 Task: Use the formula "FILTER" in spreadsheet "Project protfolio".
Action: Mouse moved to (887, 119)
Screenshot: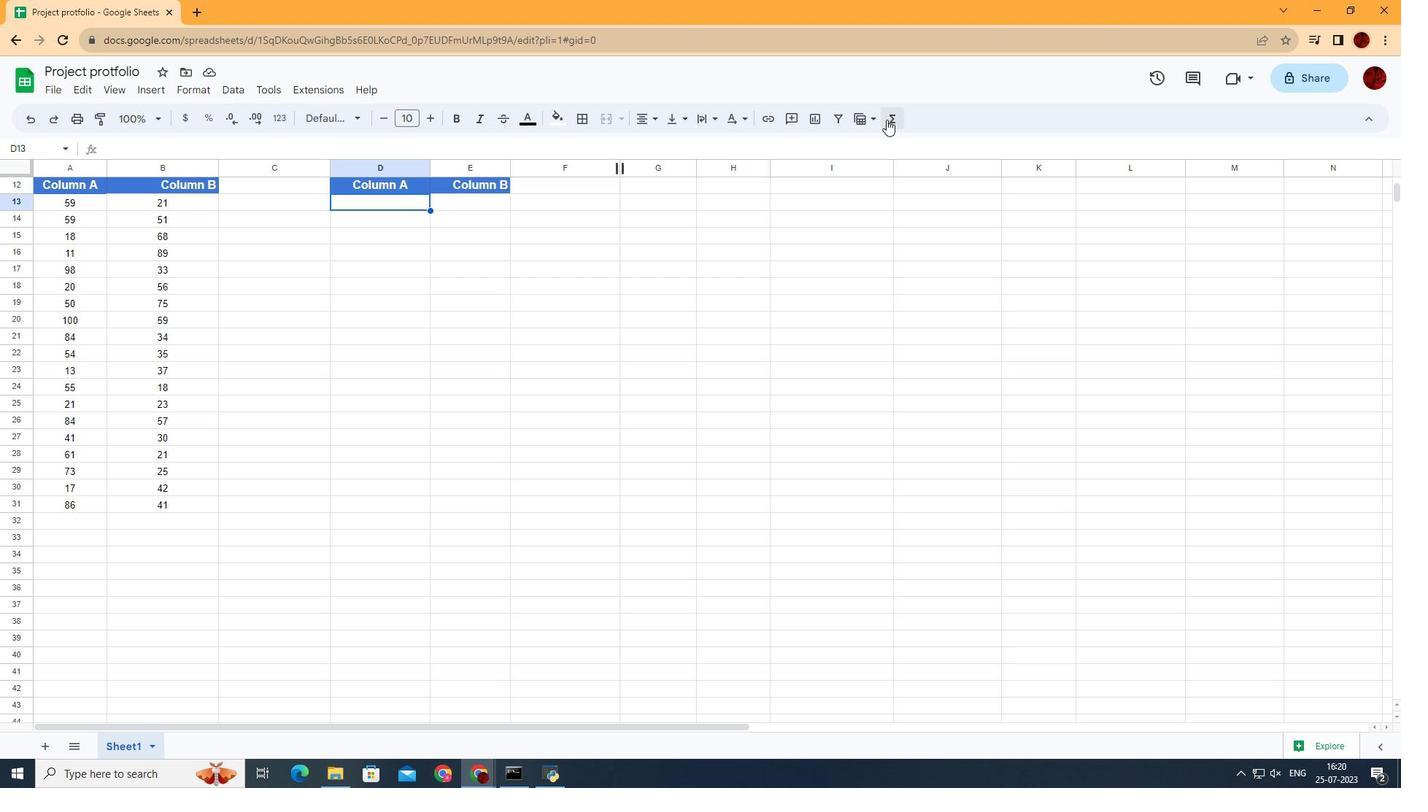 
Action: Mouse pressed left at (887, 119)
Screenshot: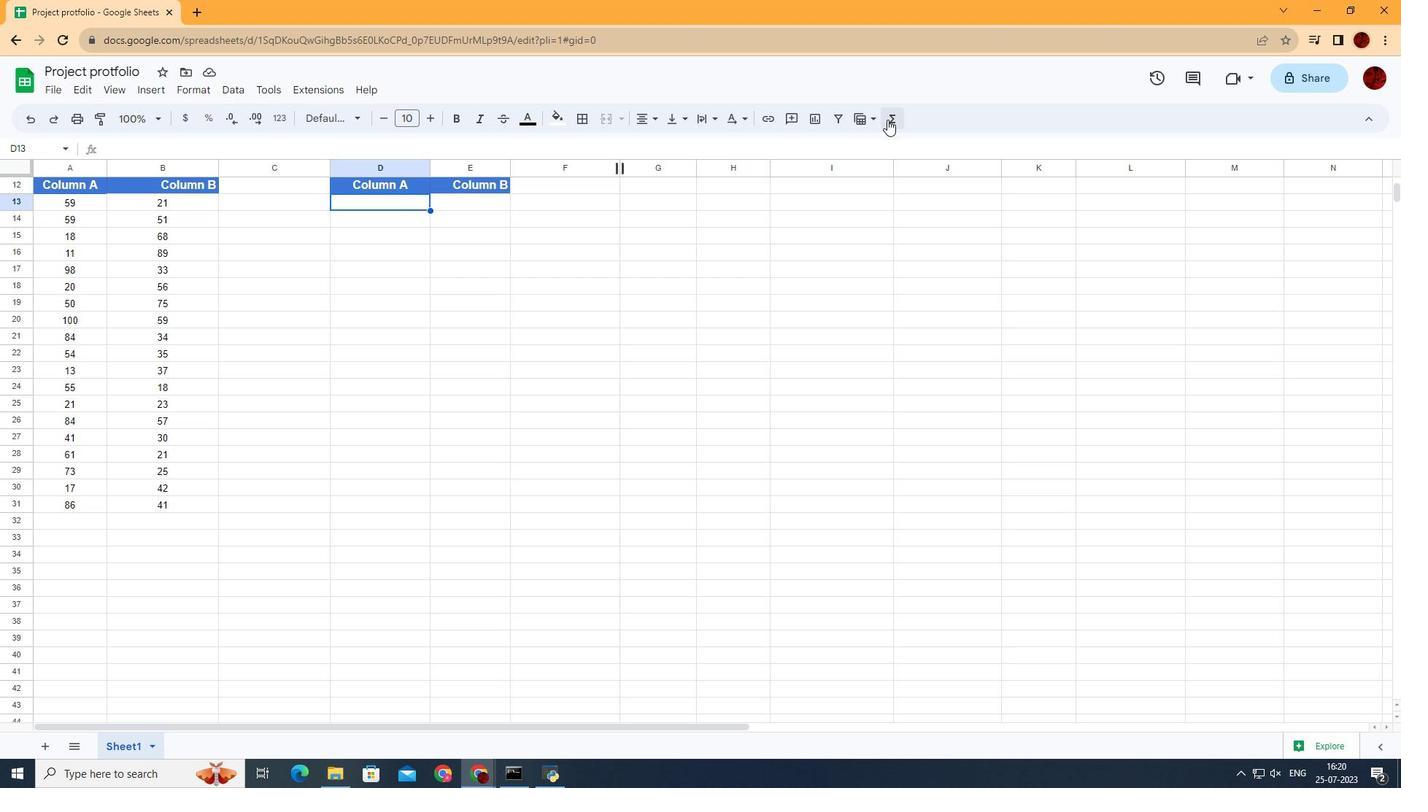 
Action: Mouse moved to (1091, 281)
Screenshot: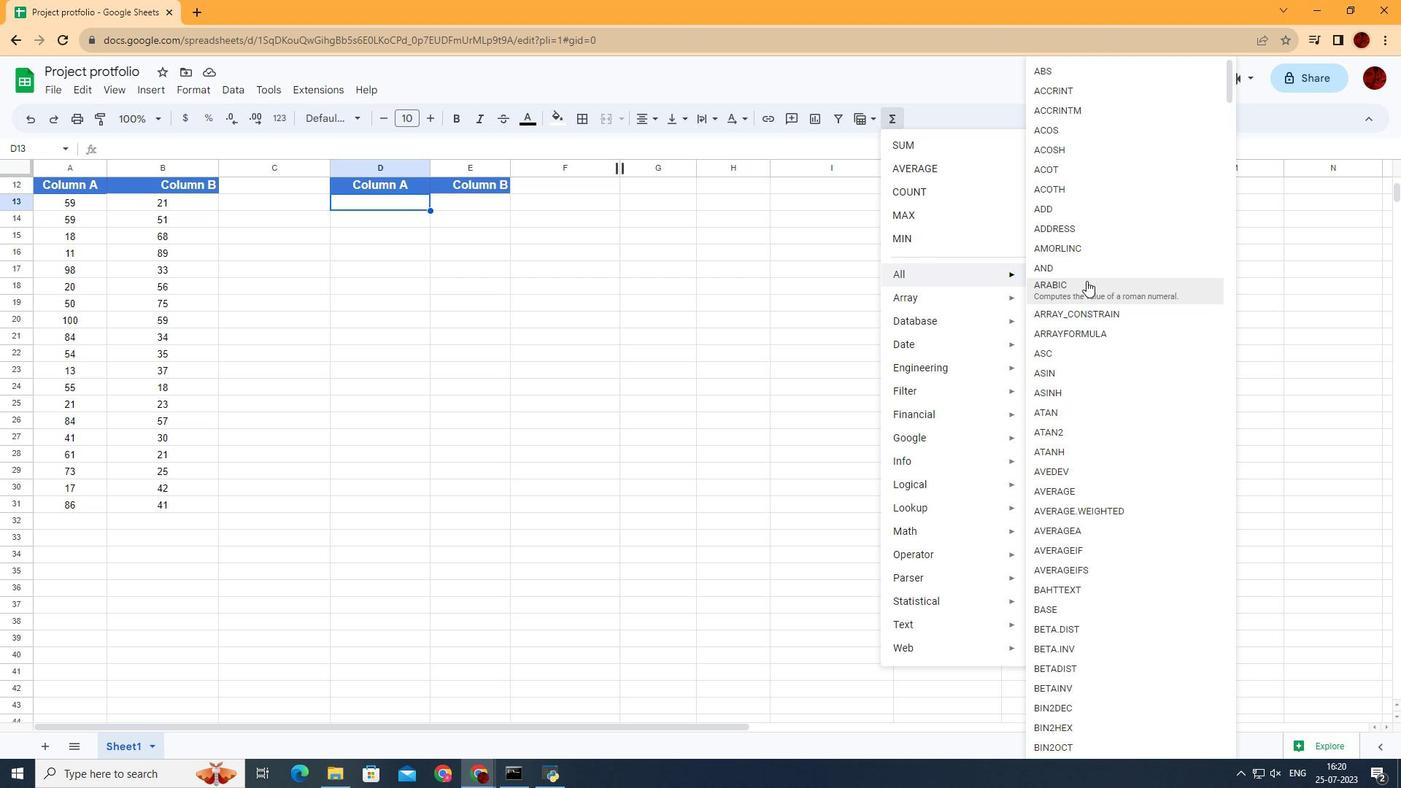 
Action: Mouse scrolled (1091, 281) with delta (0, 0)
Screenshot: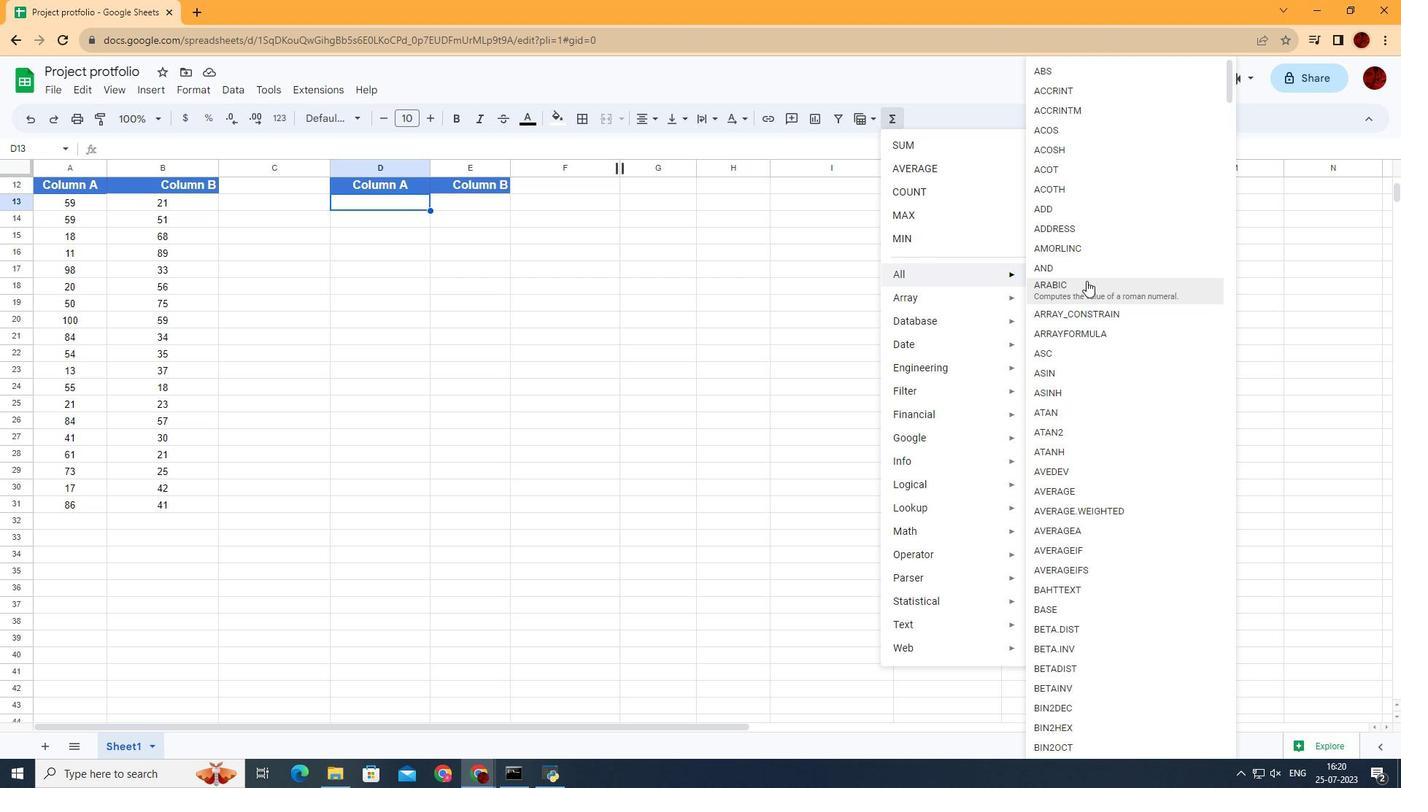 
Action: Mouse scrolled (1091, 281) with delta (0, 0)
Screenshot: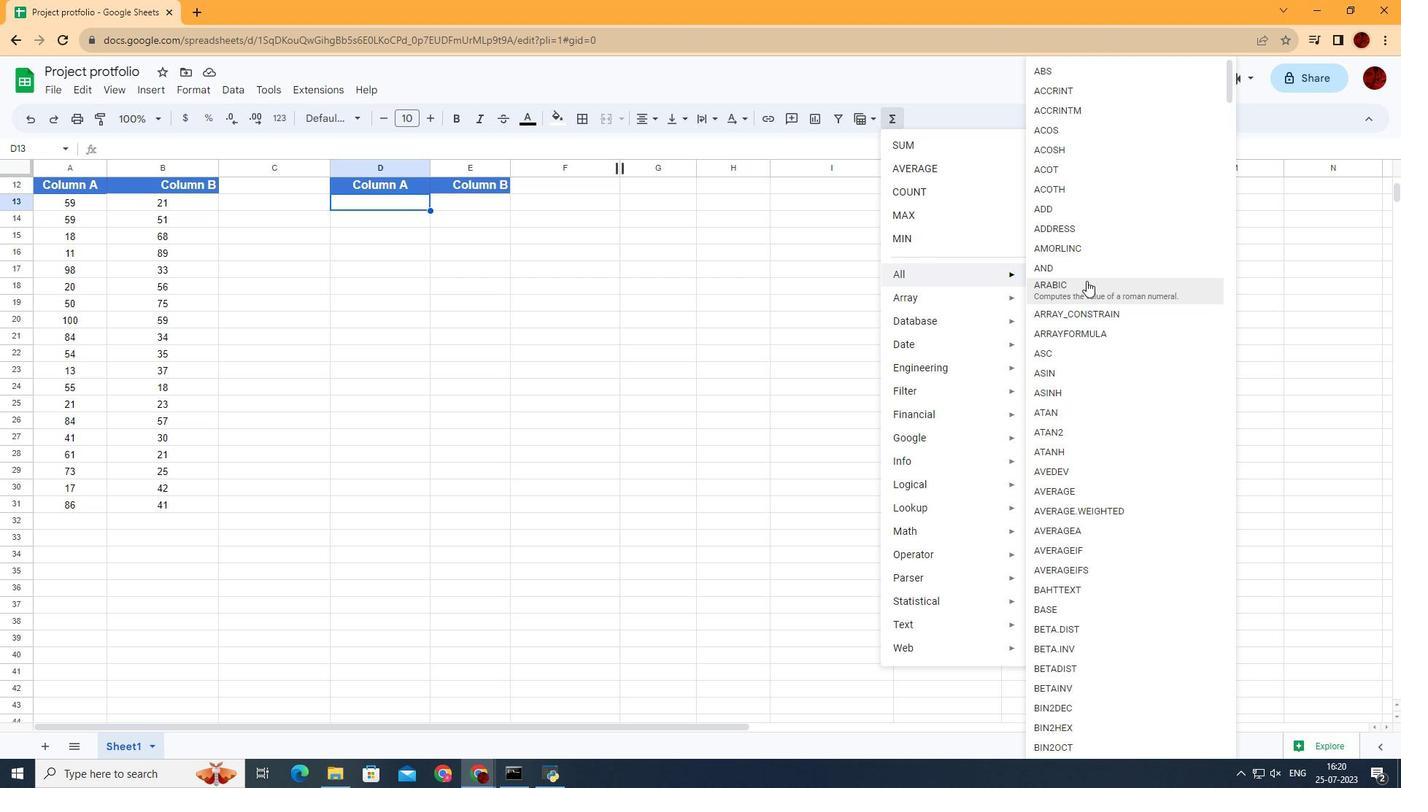 
Action: Mouse scrolled (1091, 281) with delta (0, 0)
Screenshot: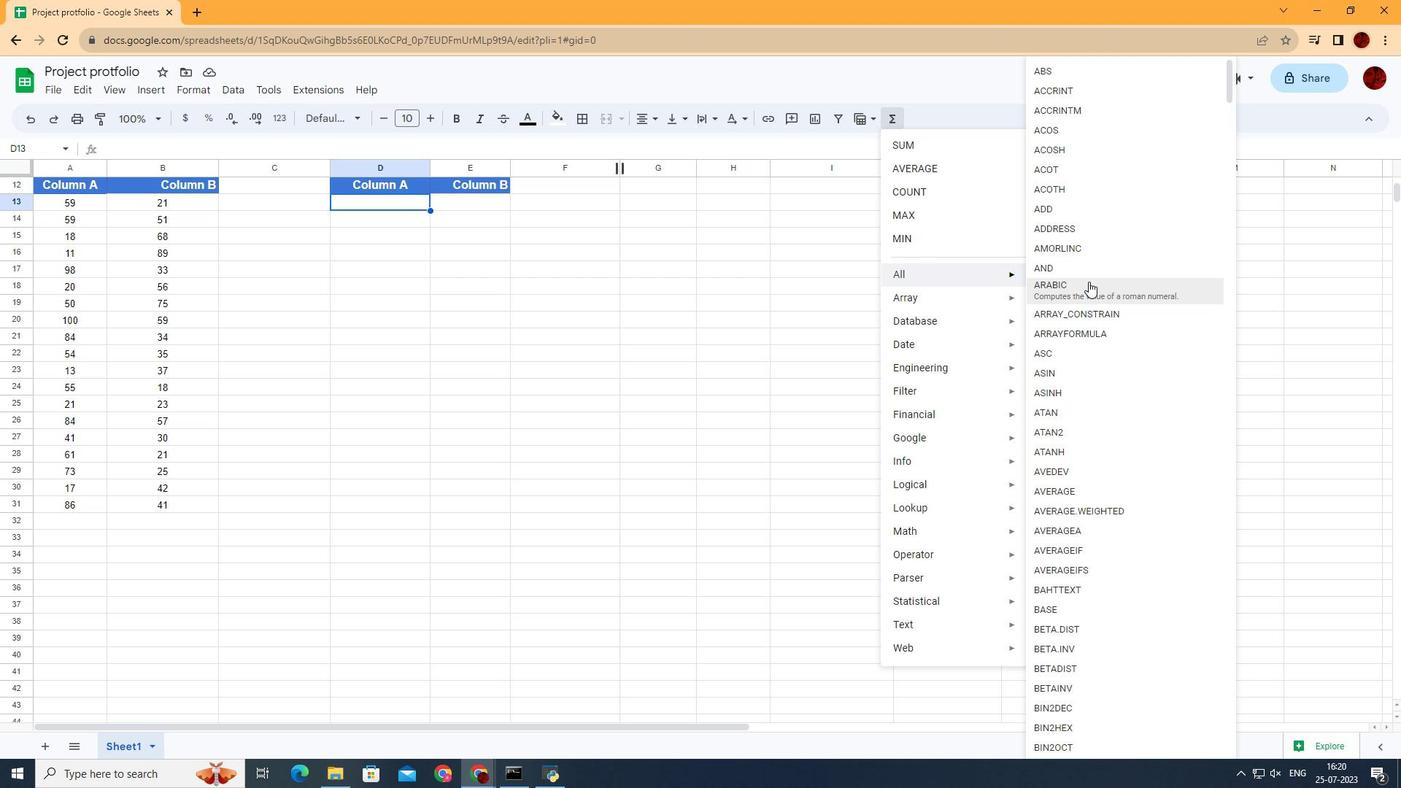 
Action: Mouse scrolled (1091, 281) with delta (0, 0)
Screenshot: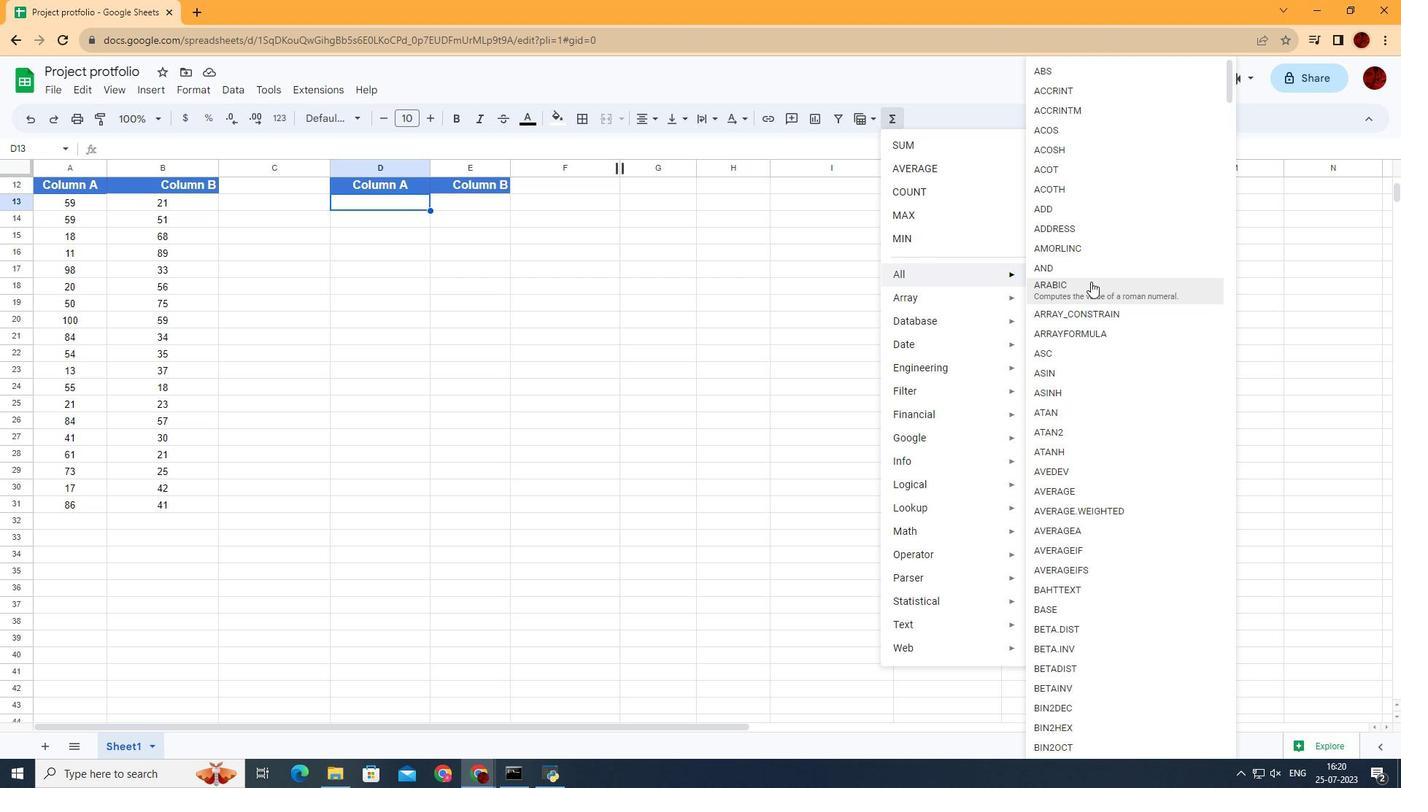 
Action: Mouse scrolled (1091, 281) with delta (0, 0)
Screenshot: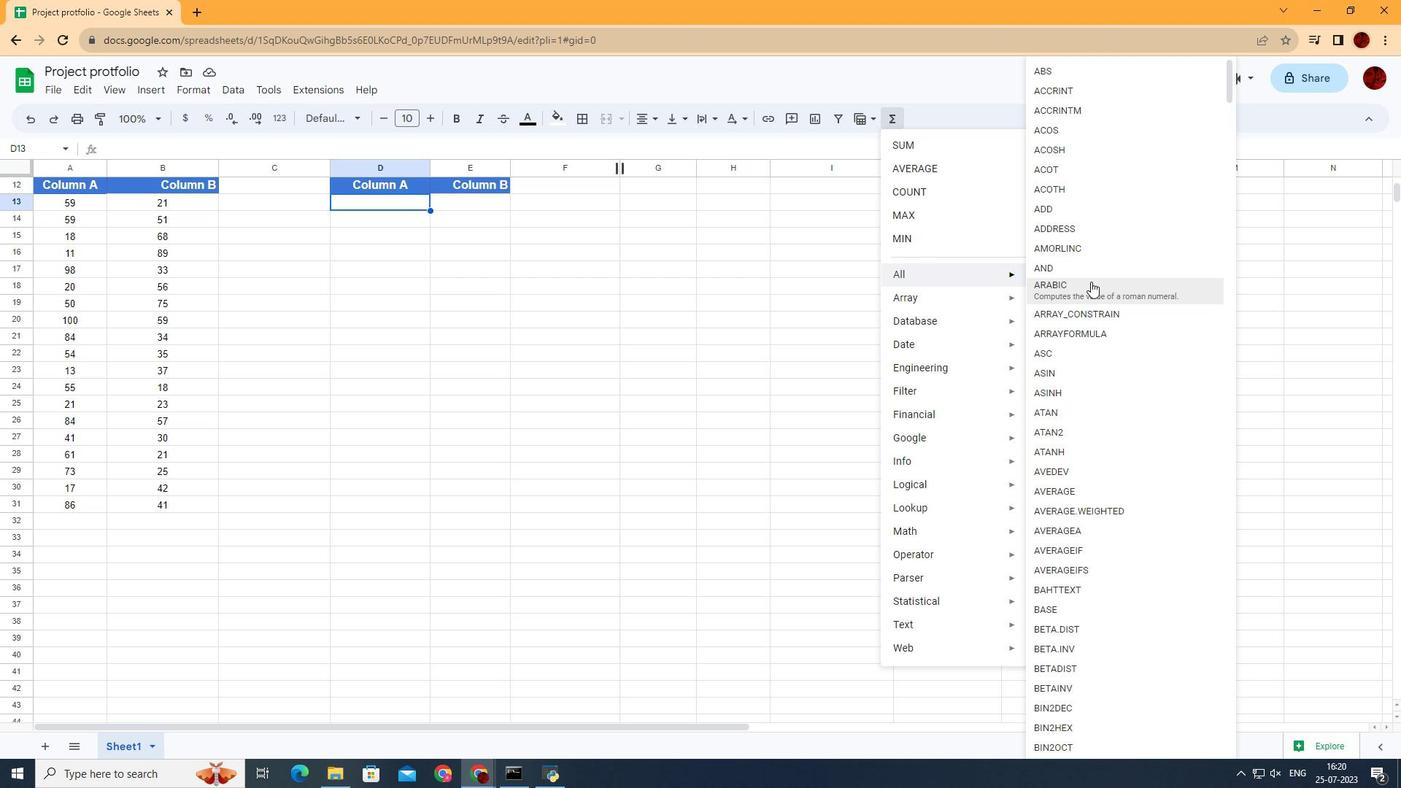 
Action: Mouse scrolled (1091, 281) with delta (0, 0)
Screenshot: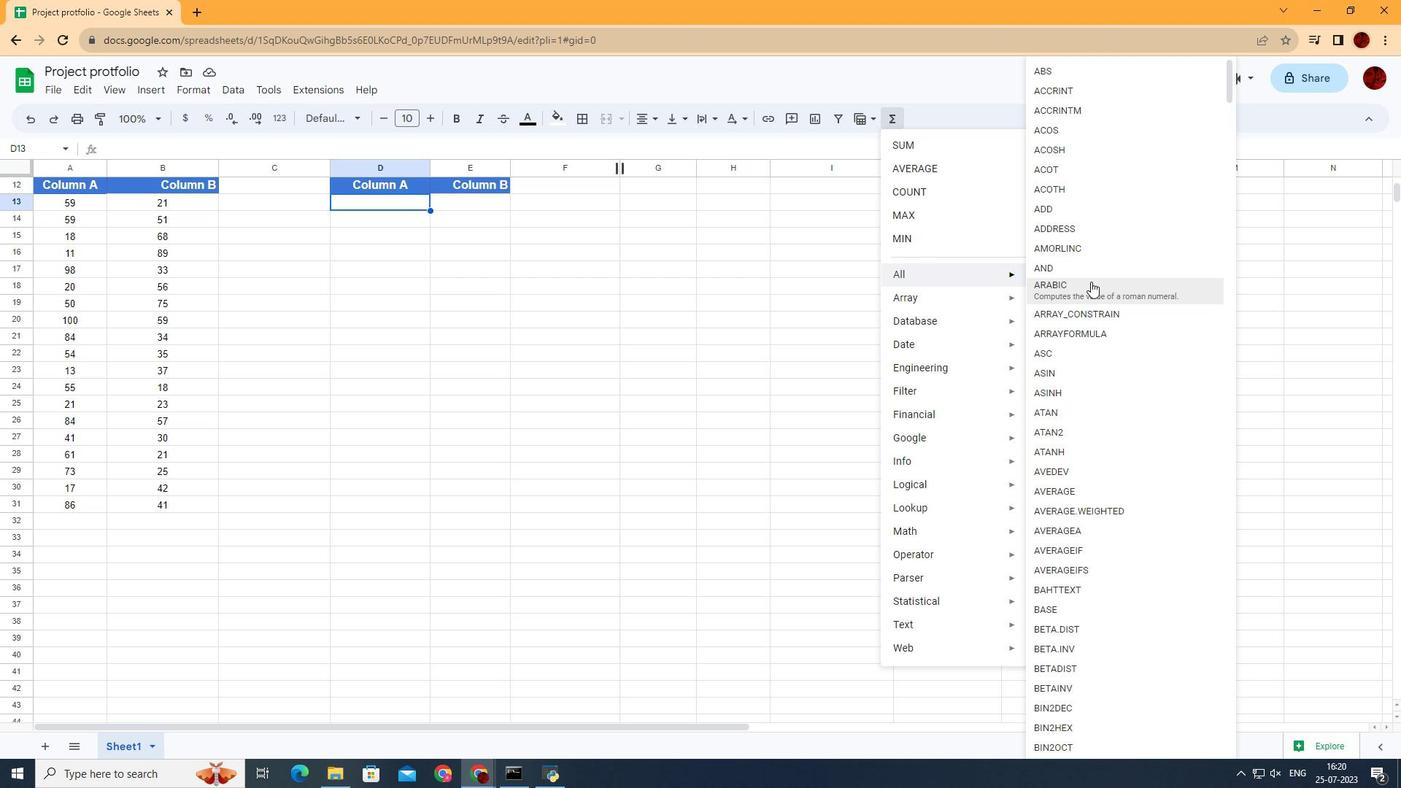
Action: Mouse scrolled (1091, 281) with delta (0, 0)
Screenshot: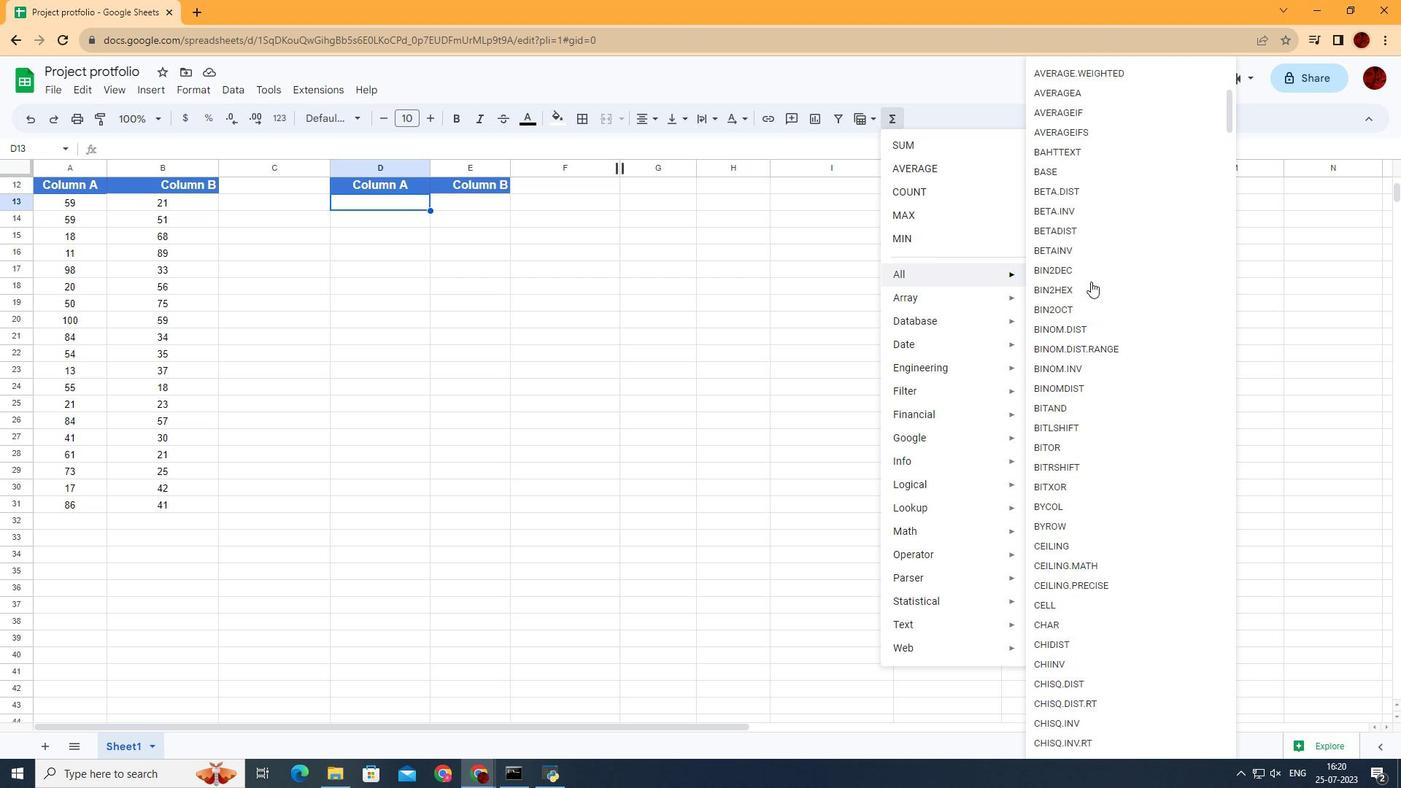 
Action: Mouse scrolled (1091, 281) with delta (0, 0)
Screenshot: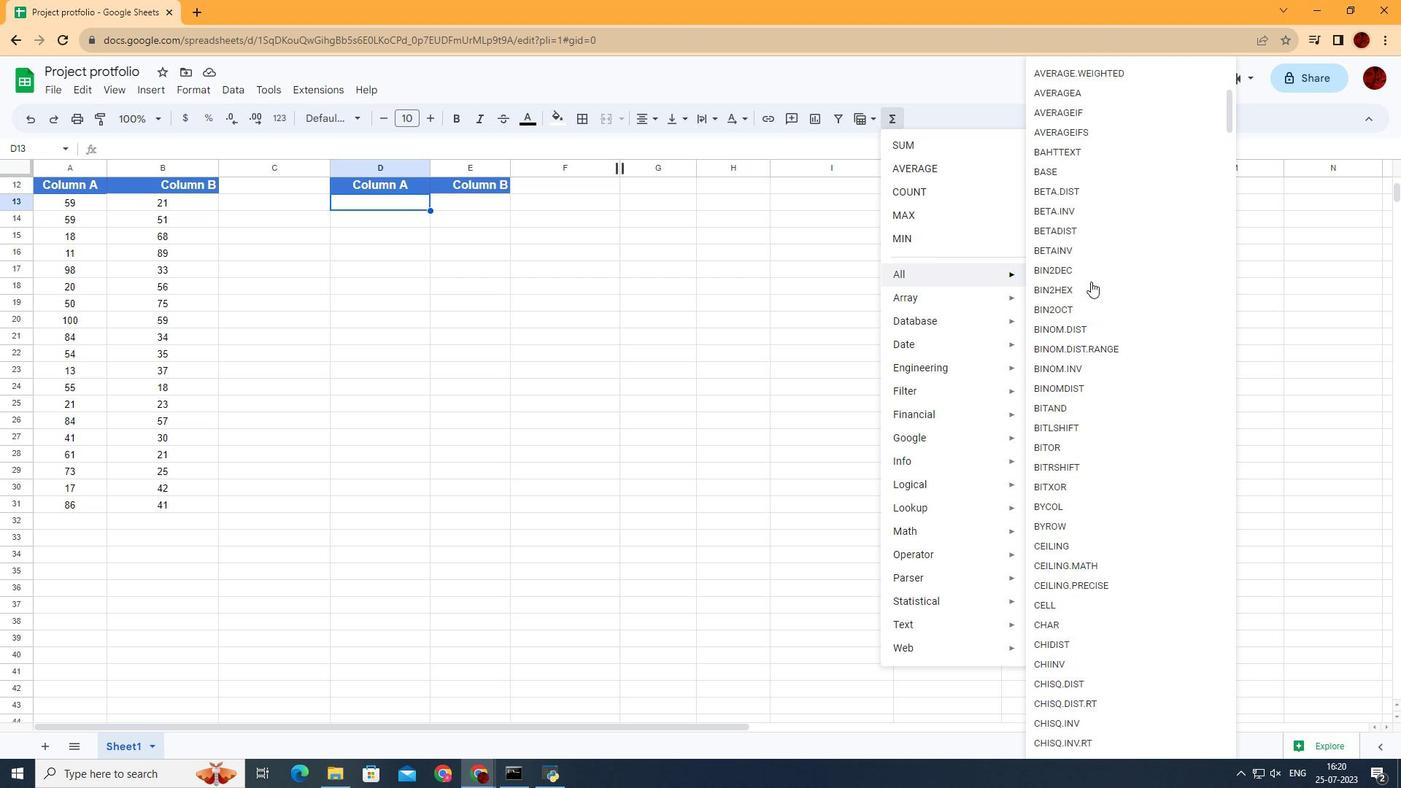 
Action: Mouse scrolled (1091, 281) with delta (0, 0)
Screenshot: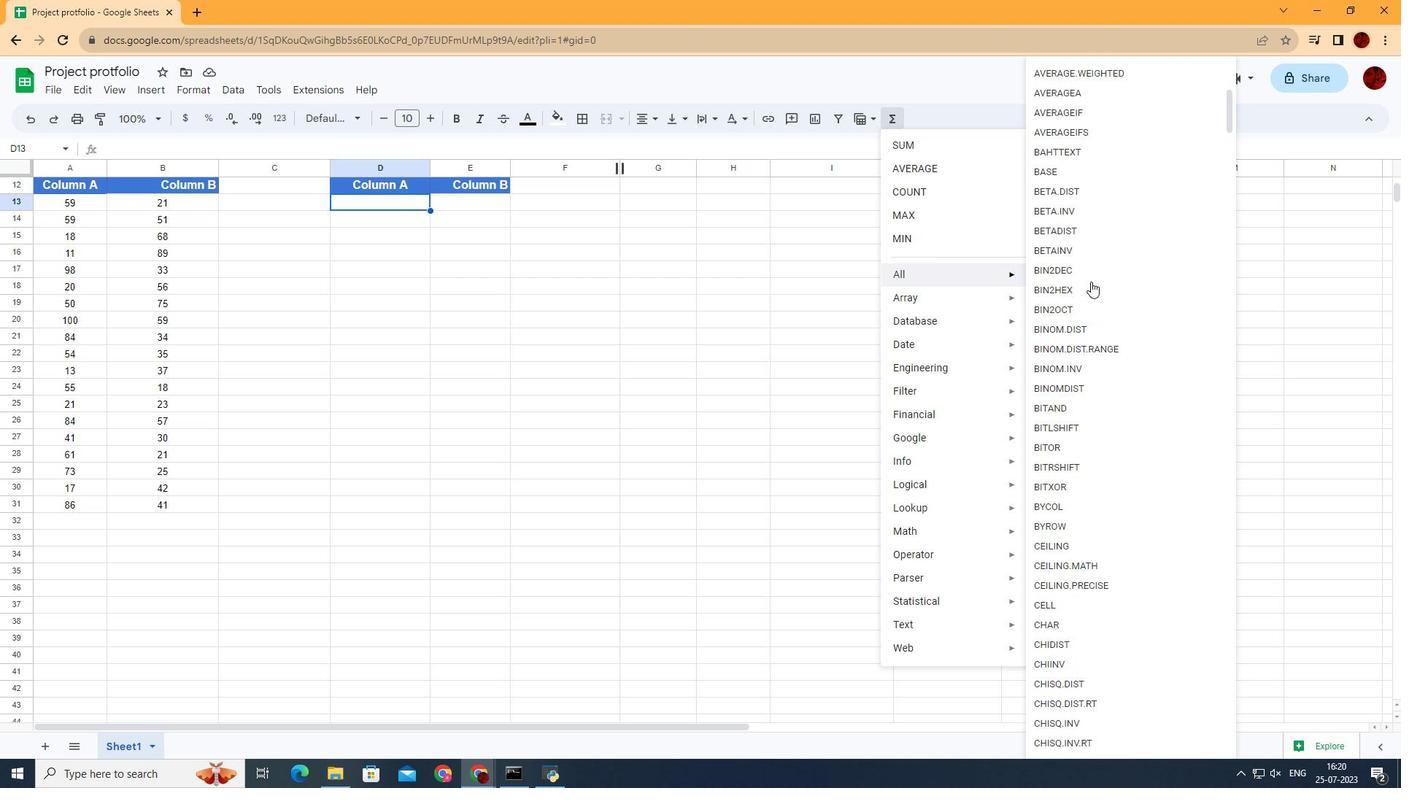 
Action: Mouse scrolled (1091, 281) with delta (0, 0)
Screenshot: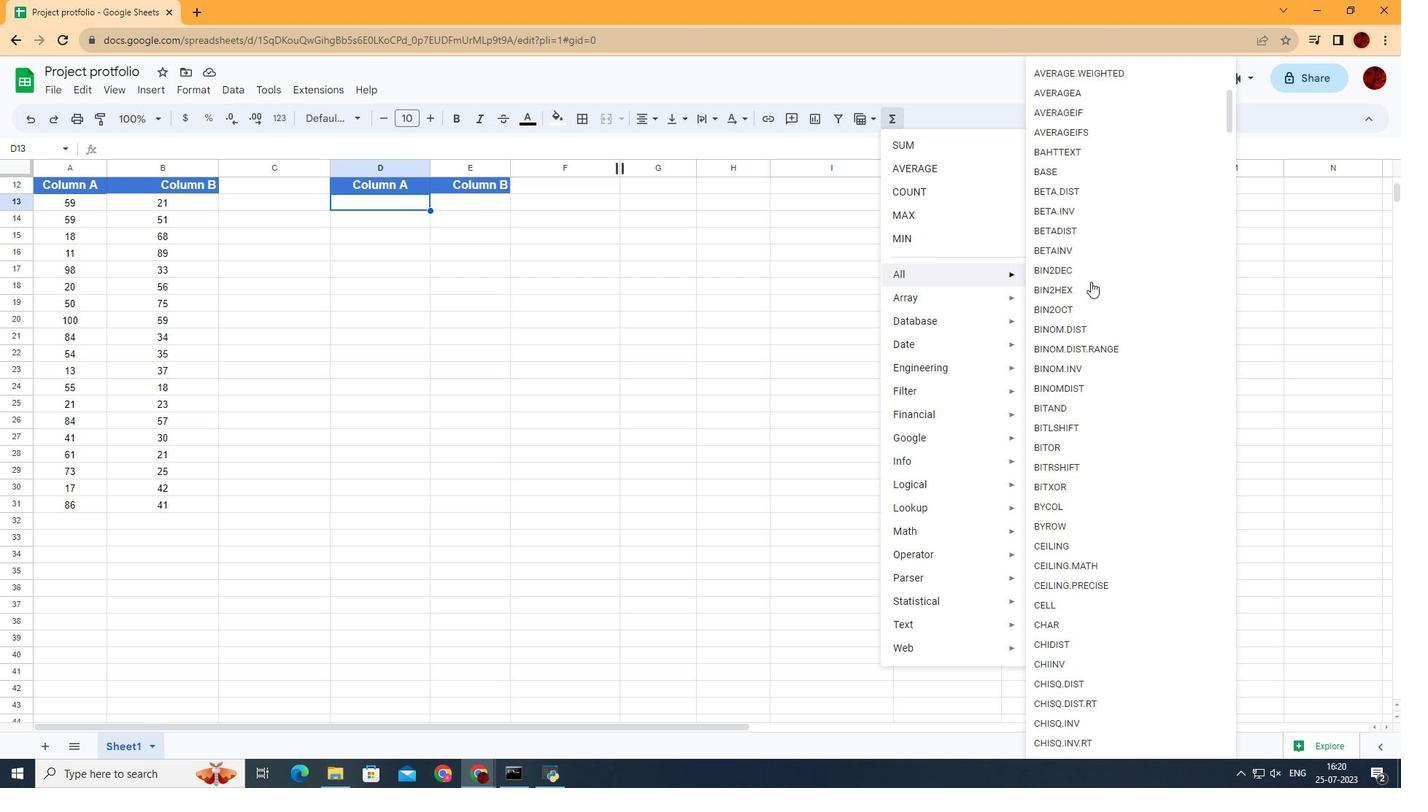 
Action: Mouse scrolled (1091, 281) with delta (0, 0)
Screenshot: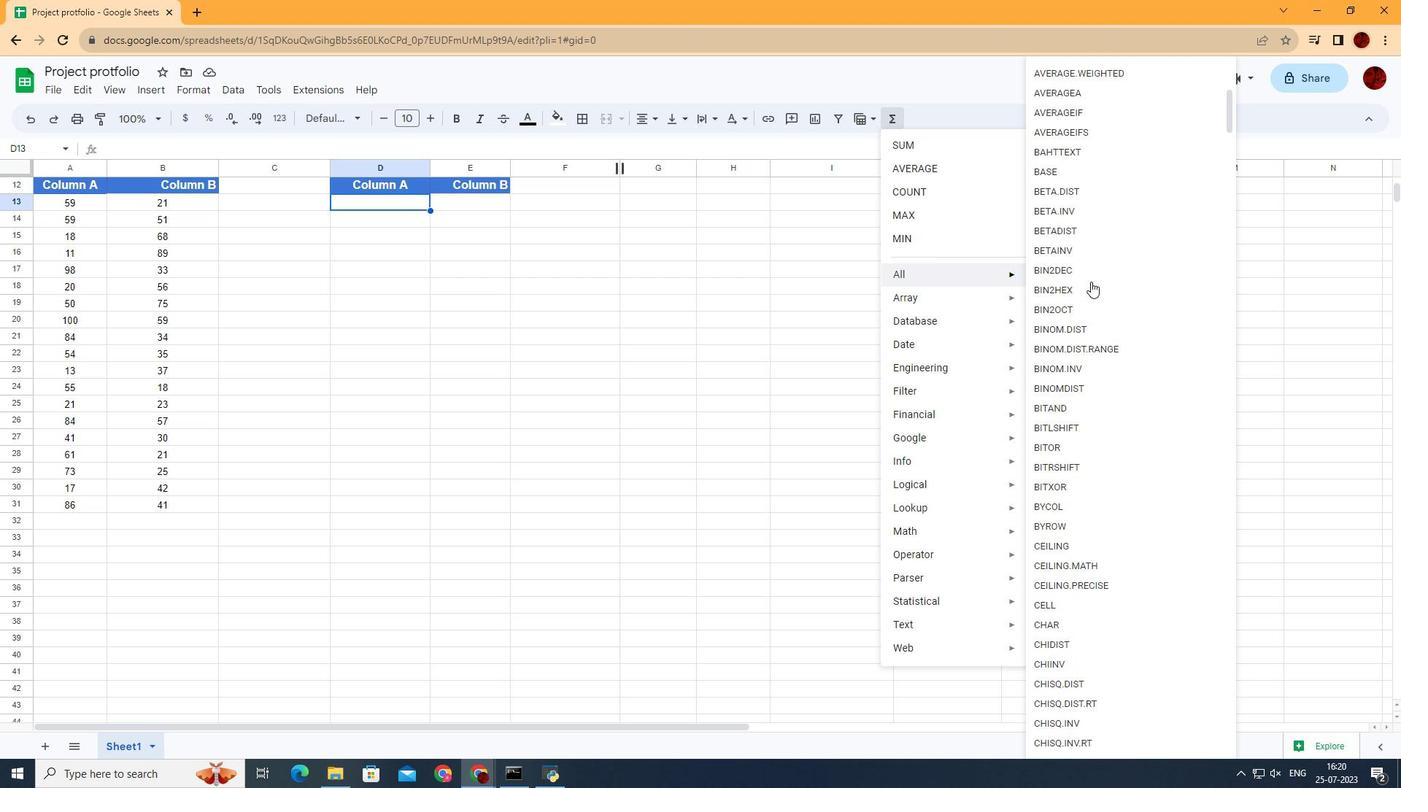 
Action: Mouse scrolled (1091, 281) with delta (0, 0)
Screenshot: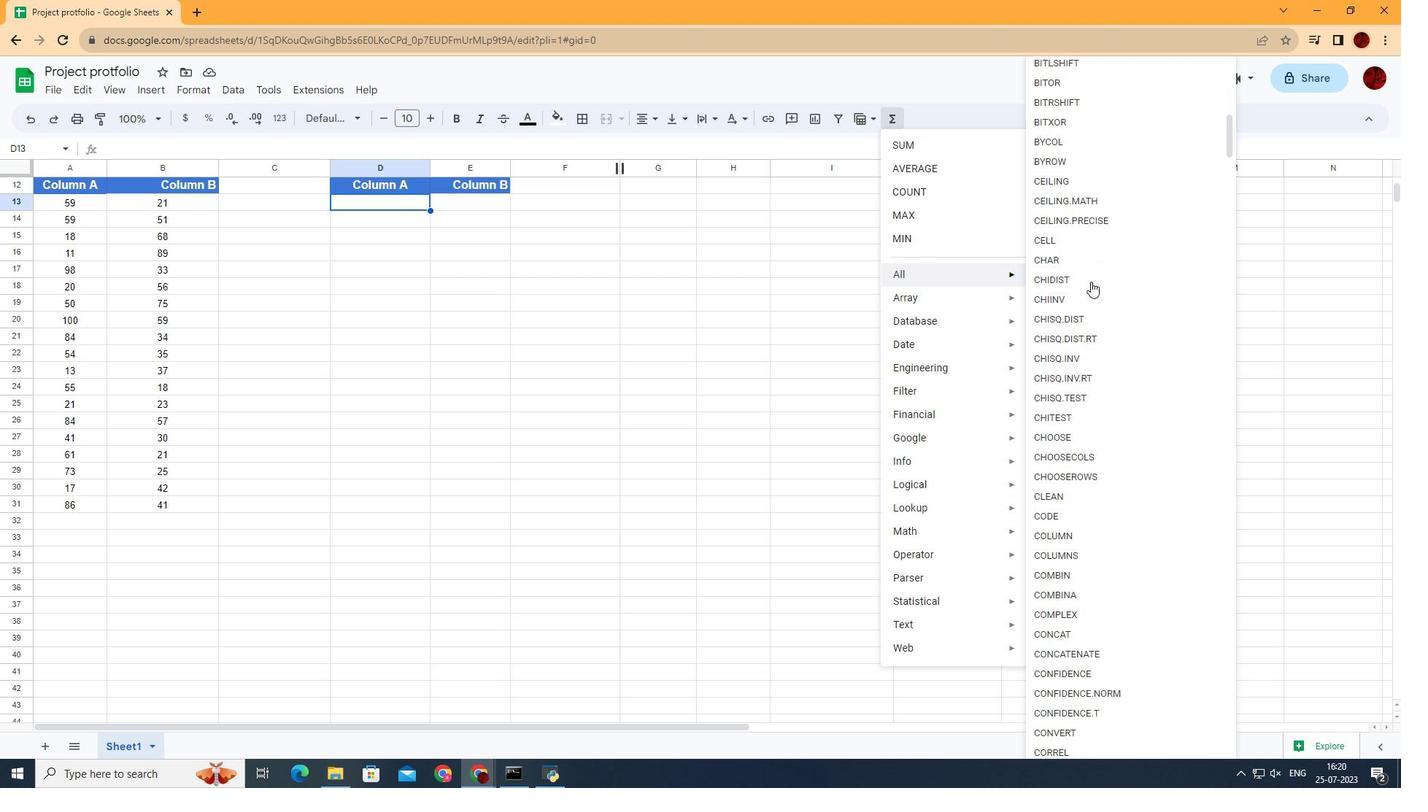 
Action: Mouse scrolled (1091, 281) with delta (0, 0)
Screenshot: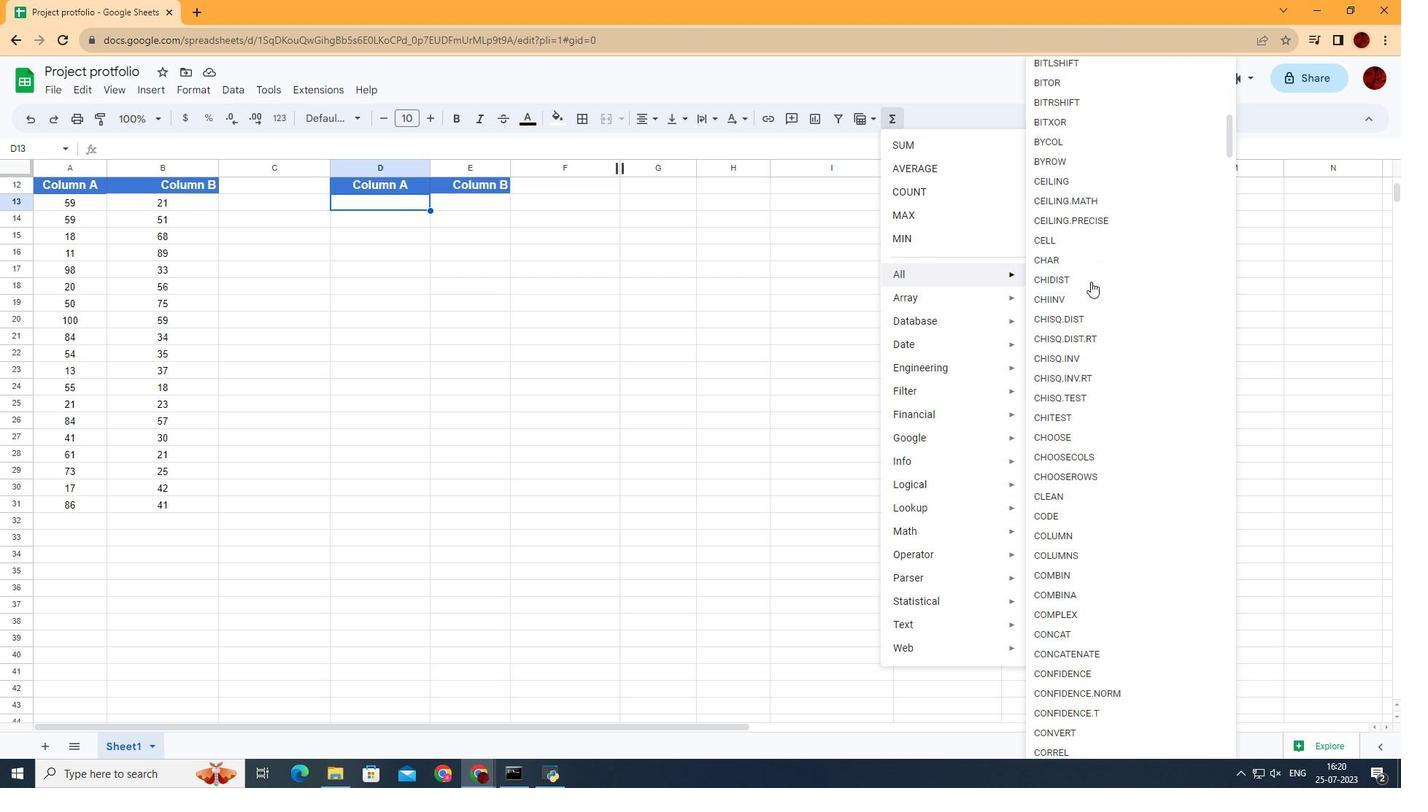 
Action: Mouse scrolled (1091, 281) with delta (0, 0)
Screenshot: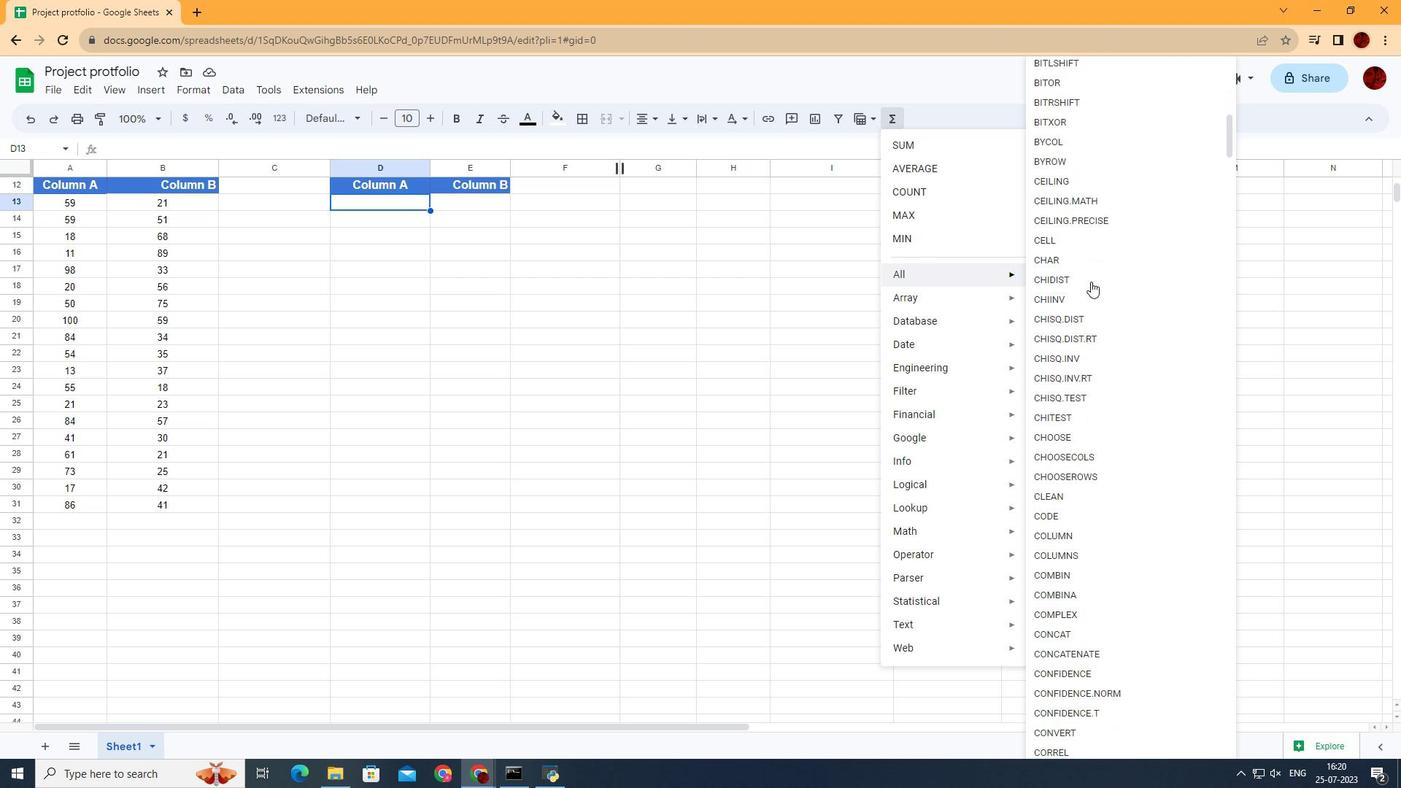 
Action: Mouse scrolled (1091, 281) with delta (0, 0)
Screenshot: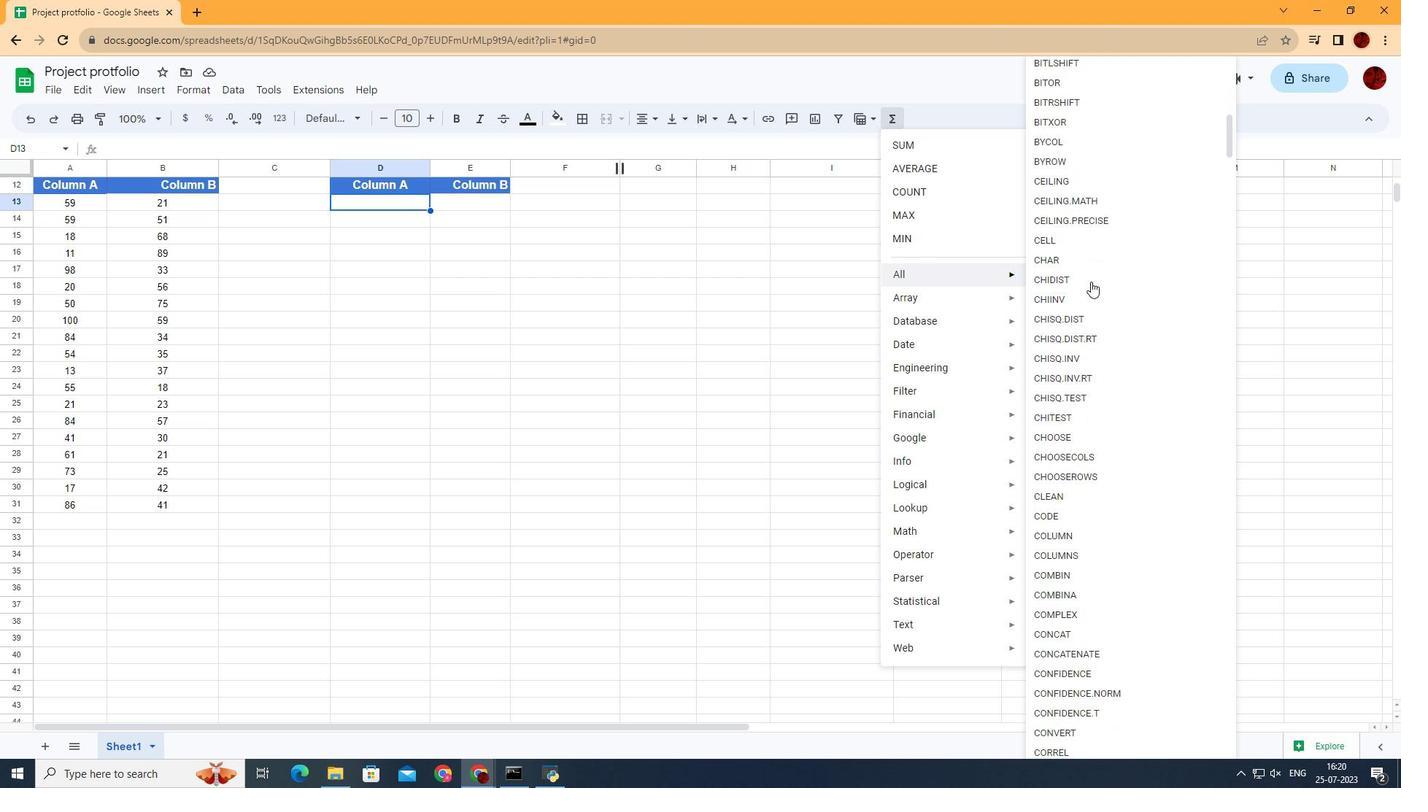 
Action: Mouse scrolled (1091, 281) with delta (0, 0)
Screenshot: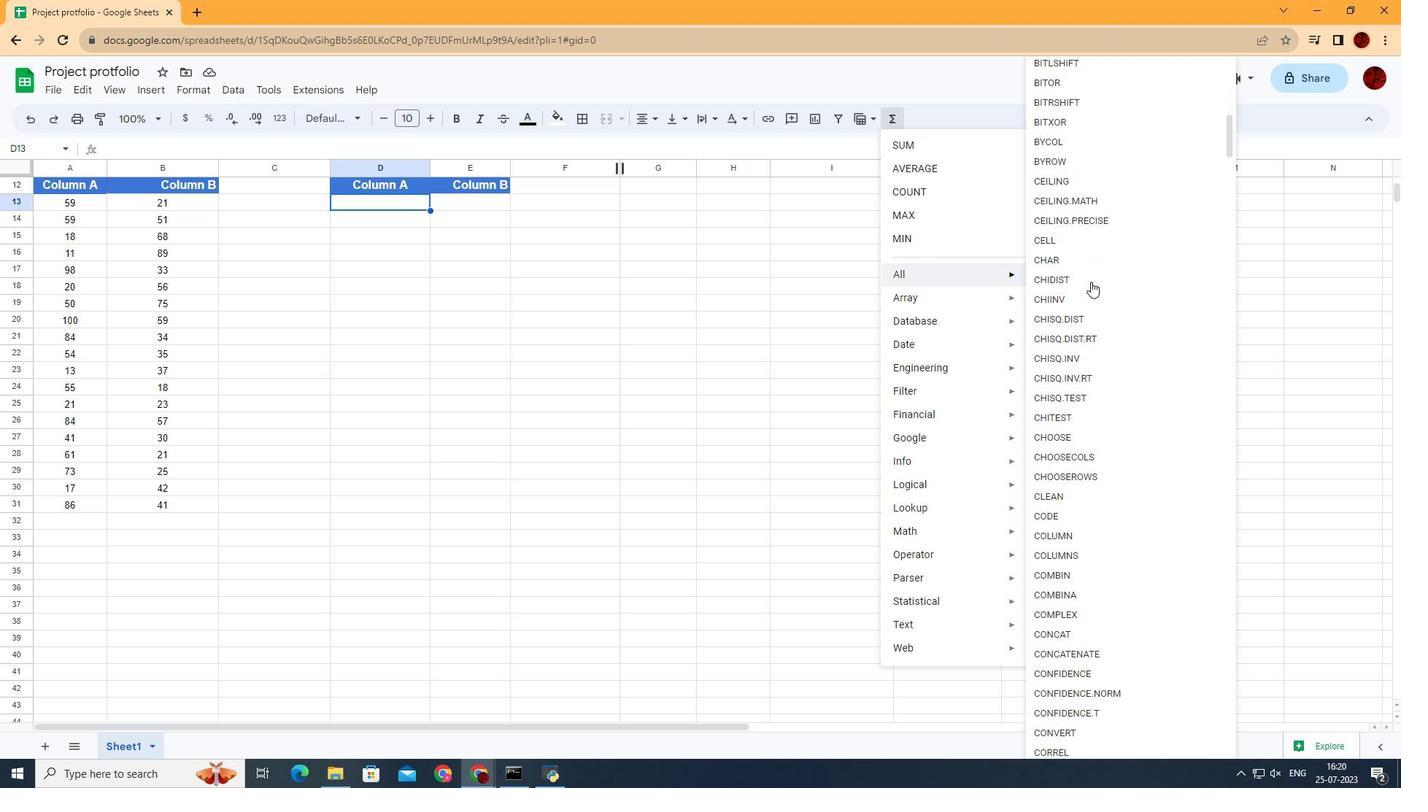 
Action: Mouse scrolled (1091, 281) with delta (0, 0)
Screenshot: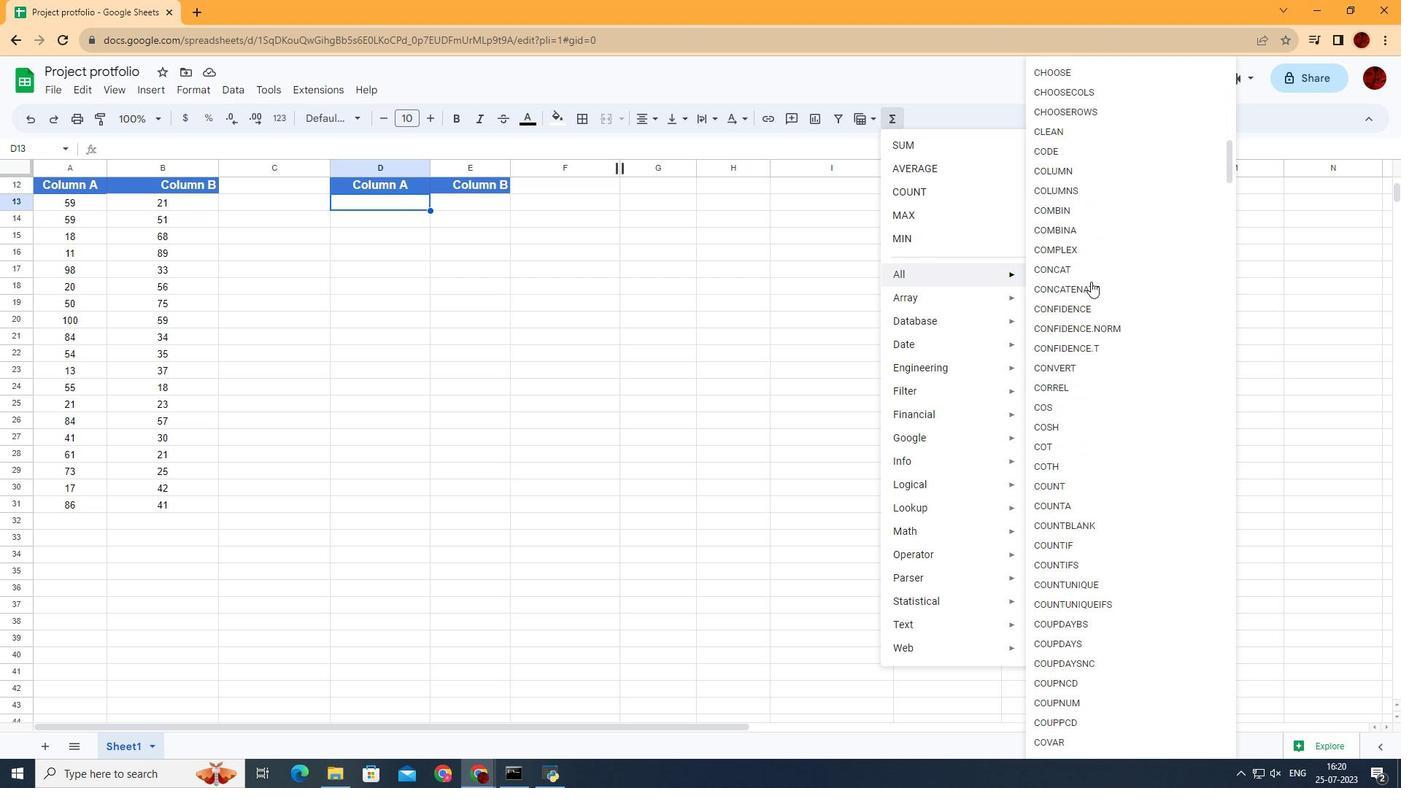 
Action: Mouse scrolled (1091, 281) with delta (0, 0)
Screenshot: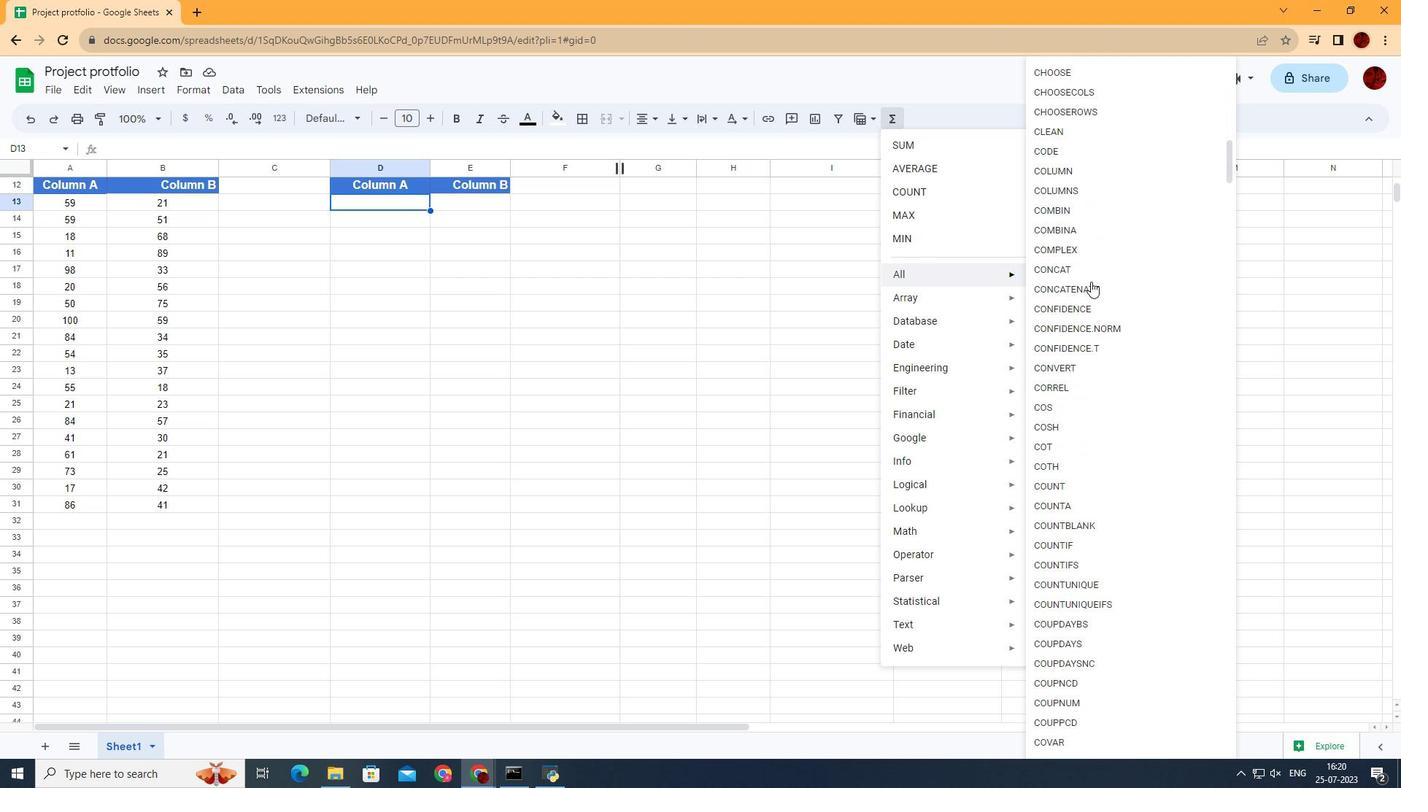 
Action: Mouse scrolled (1091, 281) with delta (0, 0)
Screenshot: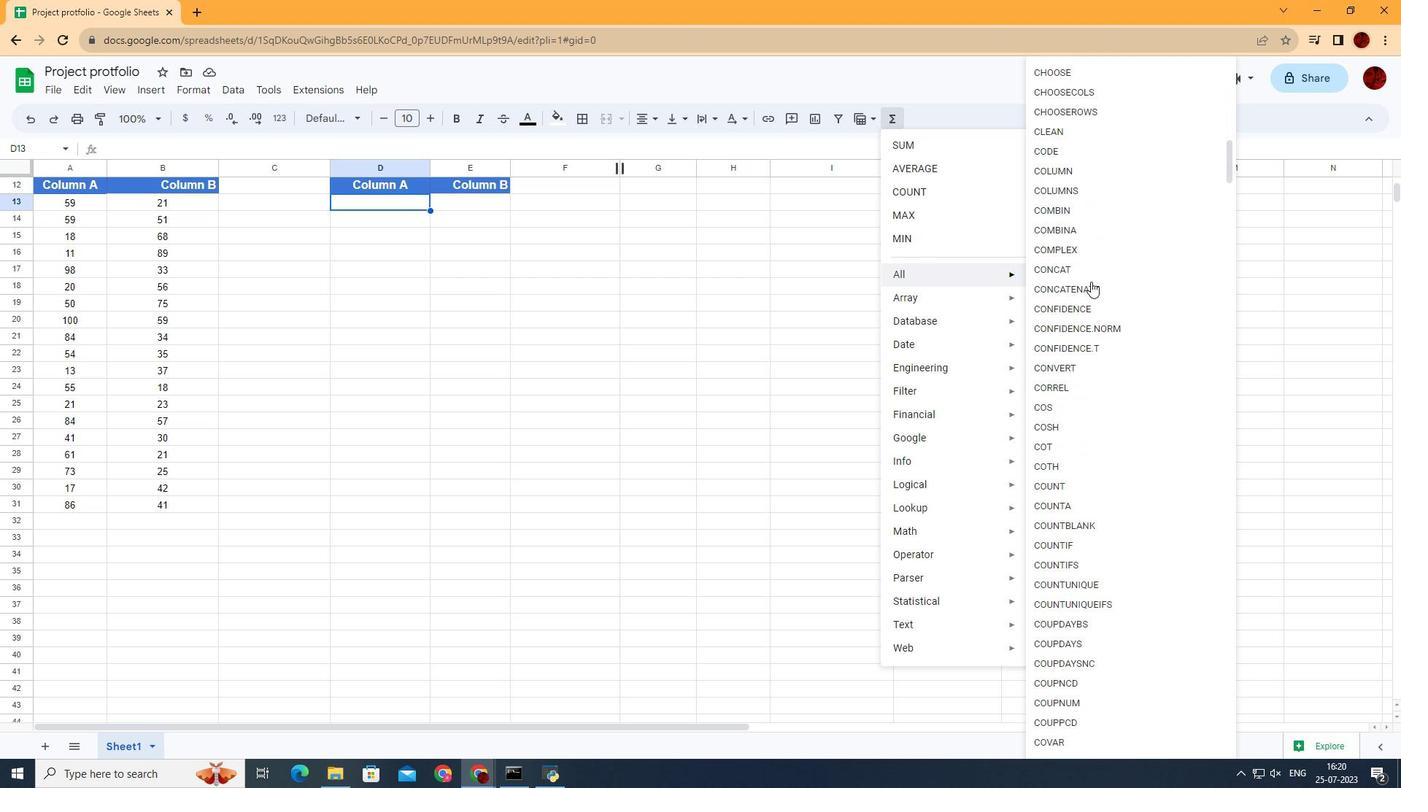 
Action: Mouse scrolled (1091, 281) with delta (0, 0)
Screenshot: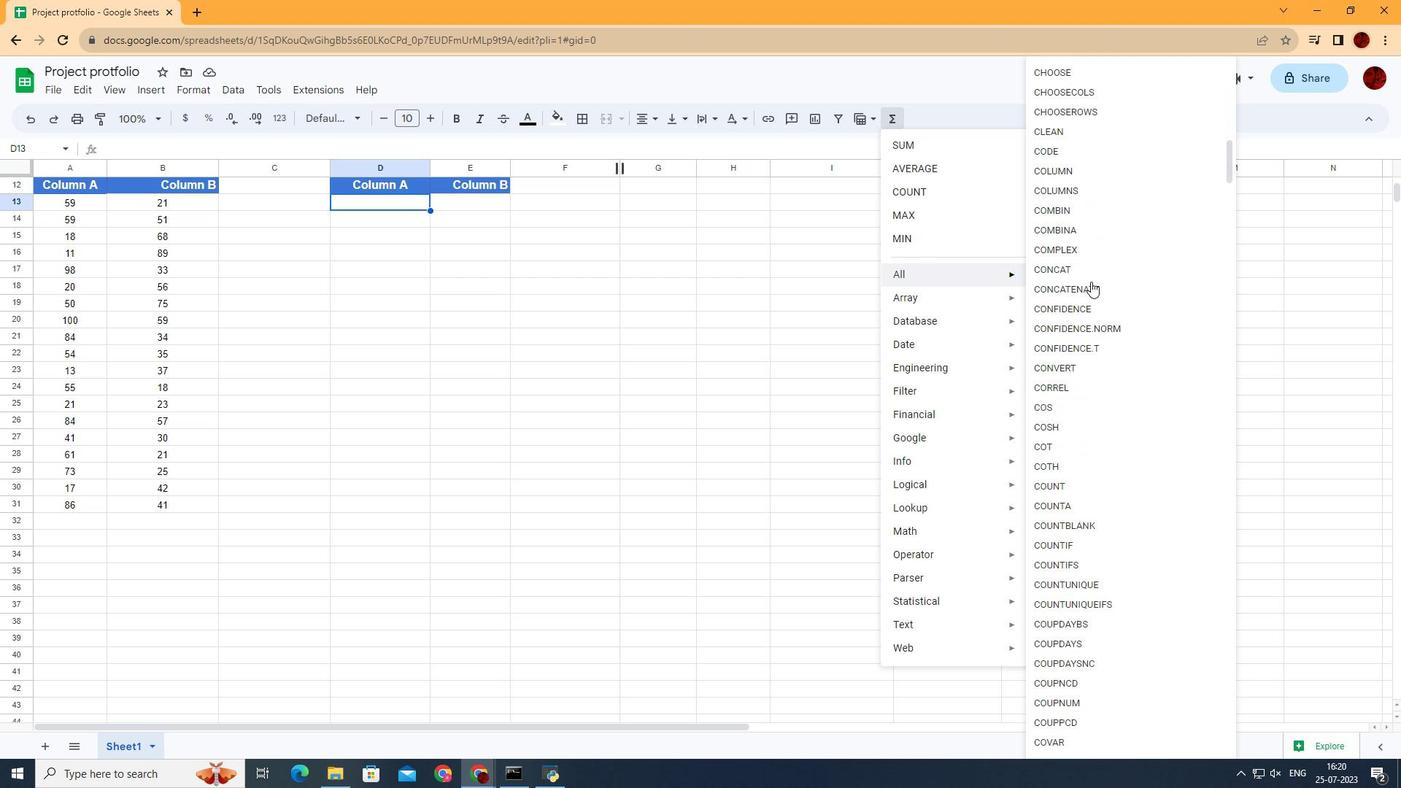 
Action: Mouse scrolled (1091, 281) with delta (0, 0)
Screenshot: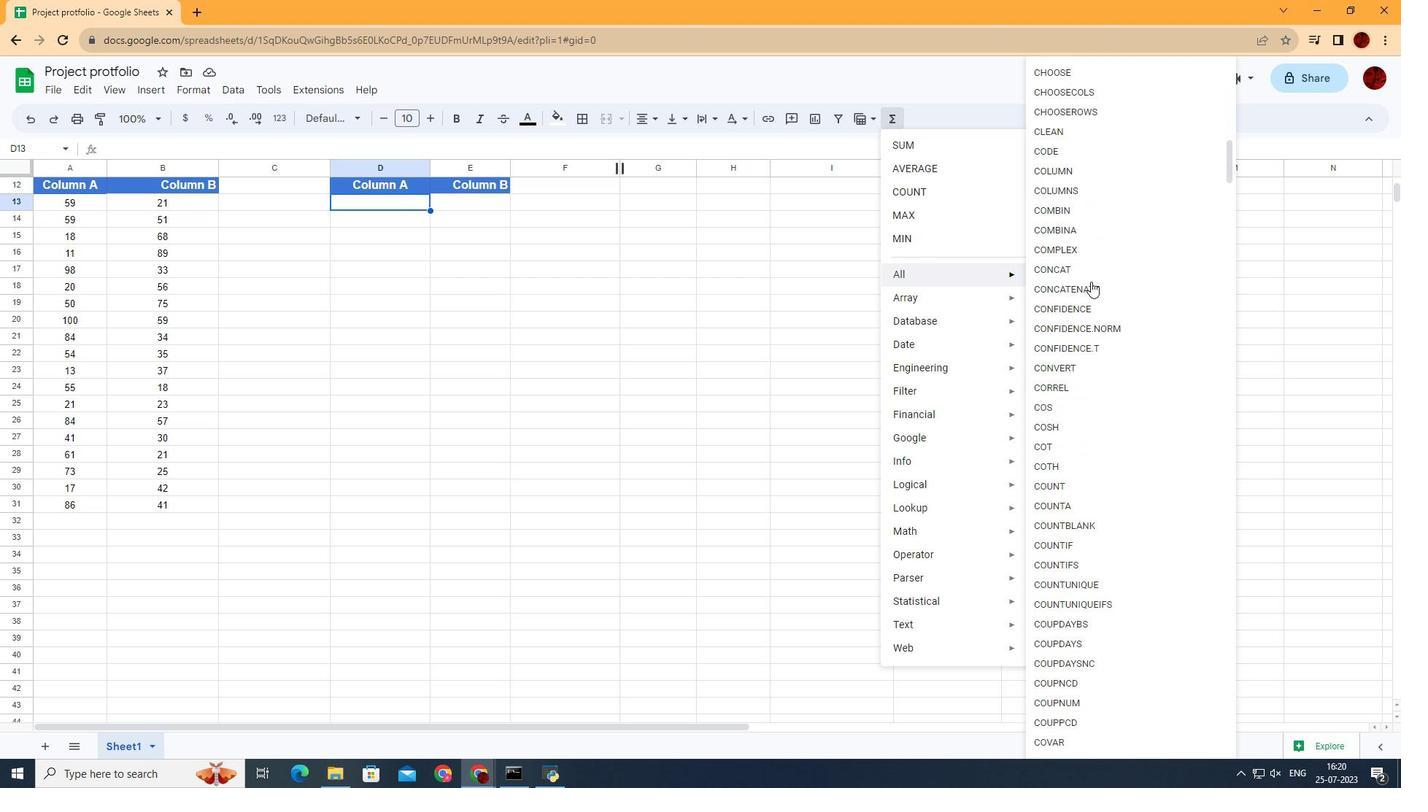 
Action: Mouse scrolled (1091, 281) with delta (0, 0)
Screenshot: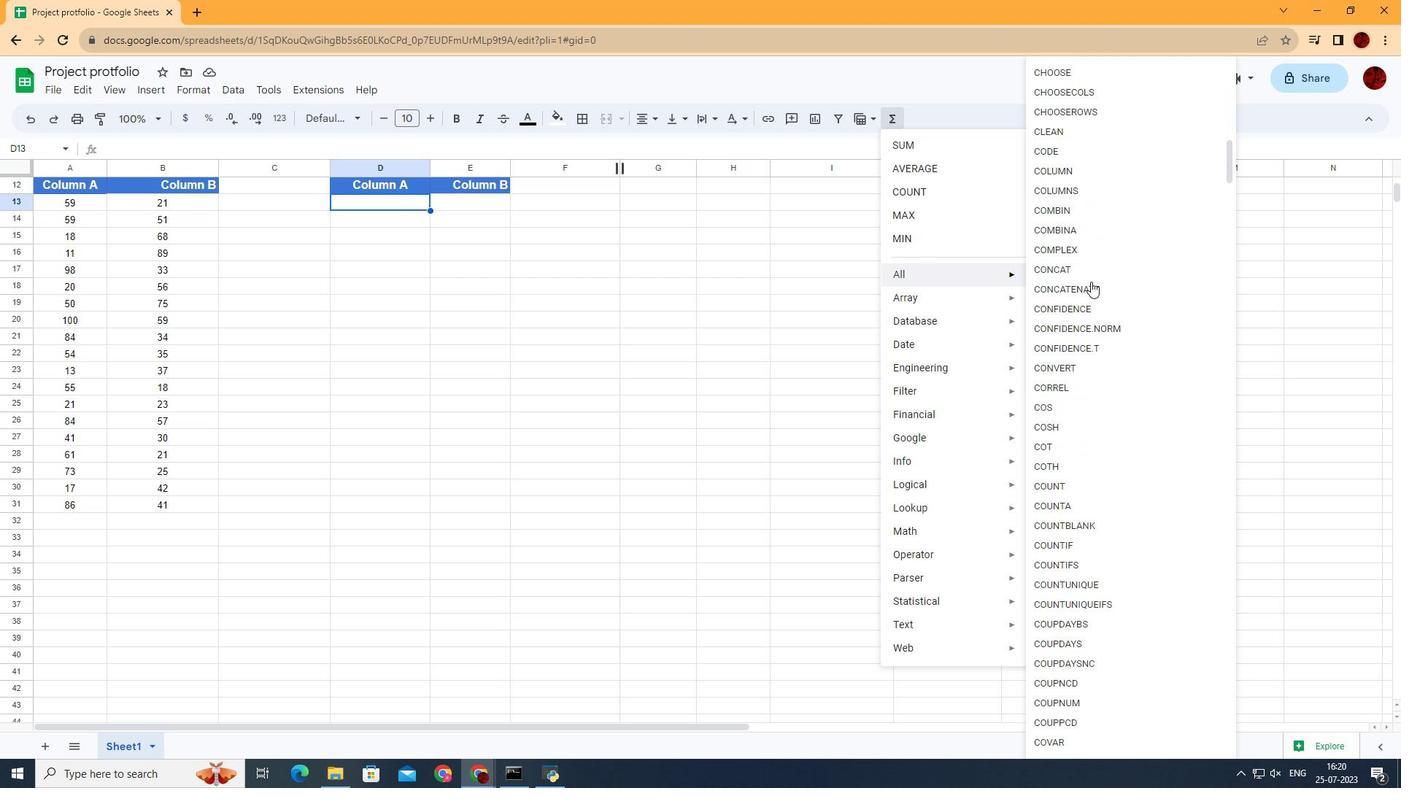 
Action: Mouse scrolled (1091, 281) with delta (0, 0)
Screenshot: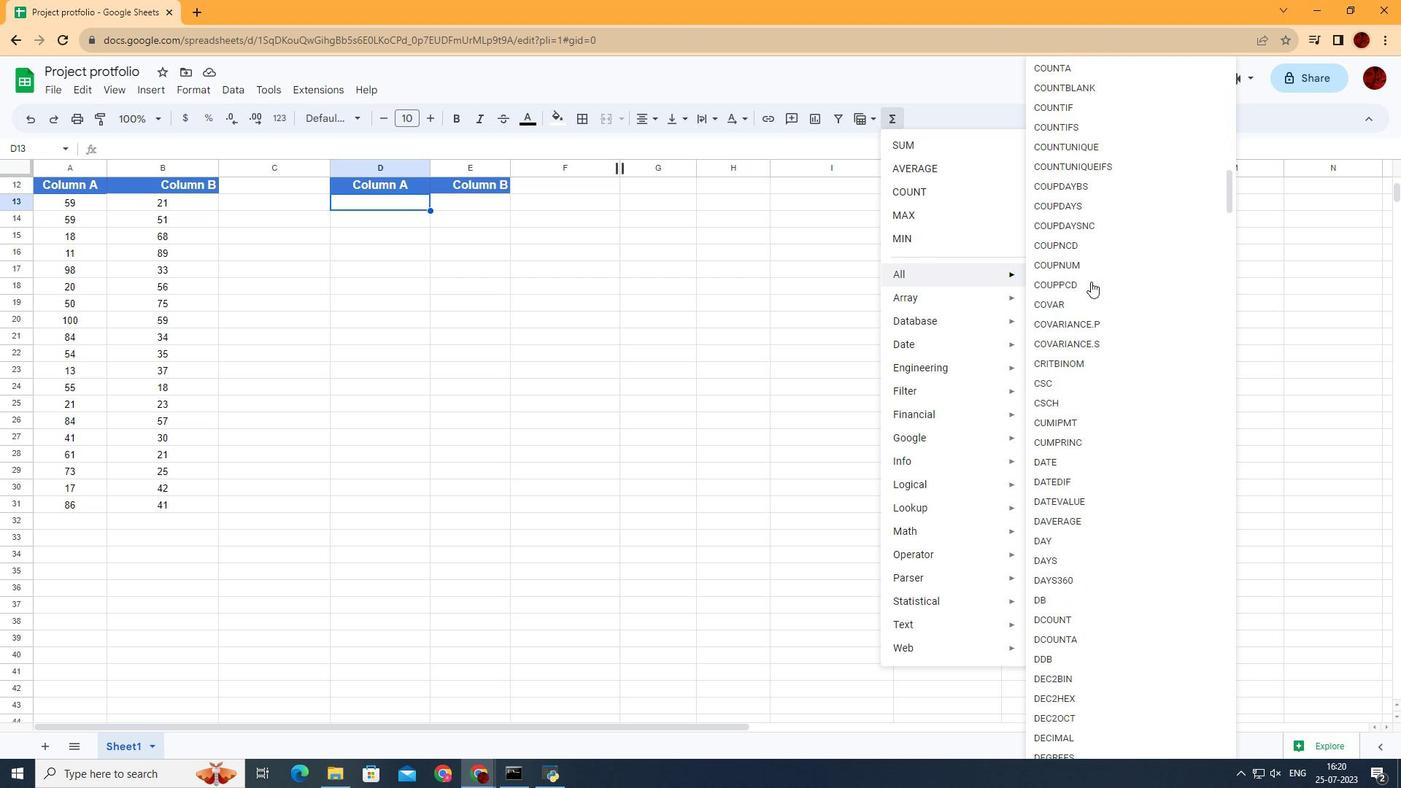 
Action: Mouse moved to (1091, 282)
Screenshot: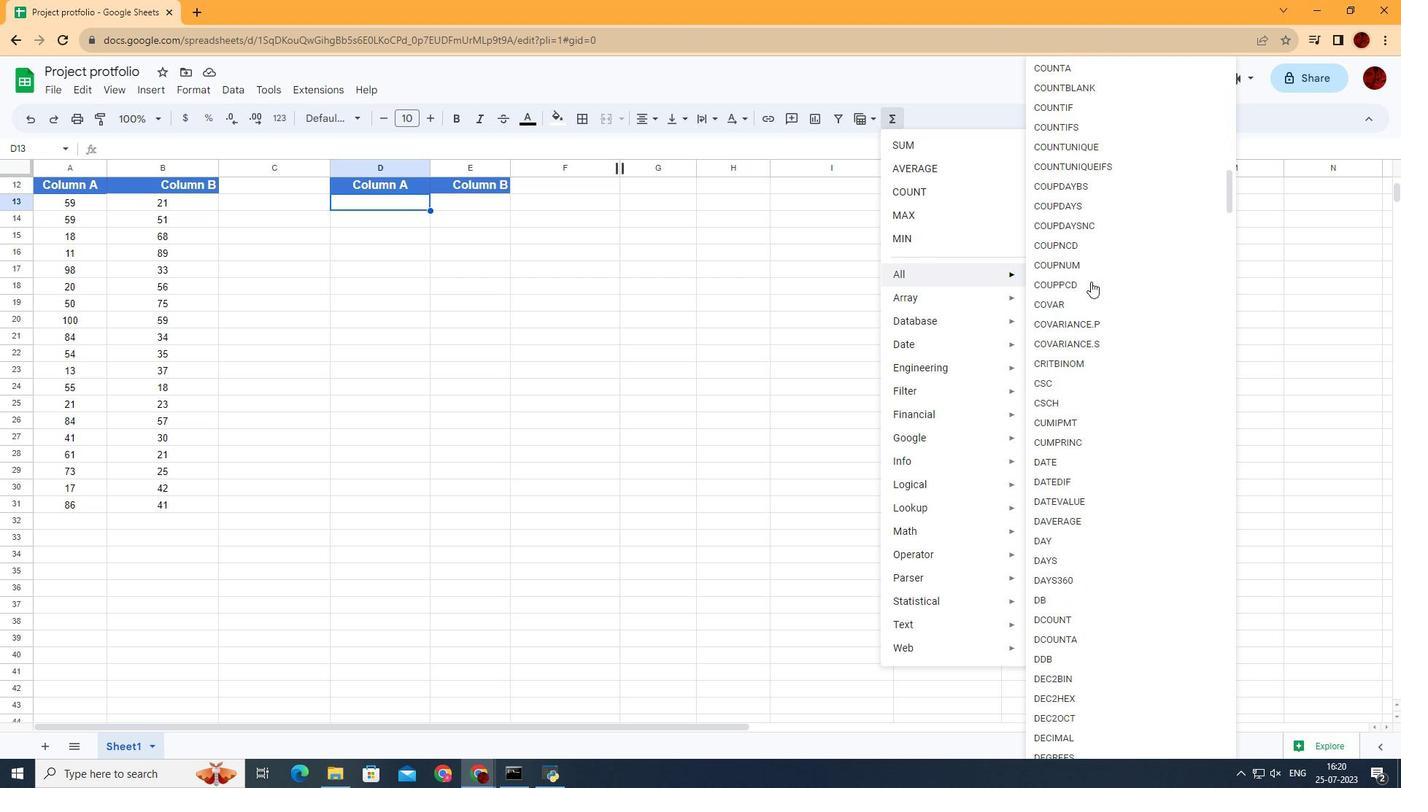 
Action: Mouse scrolled (1091, 281) with delta (0, 0)
Screenshot: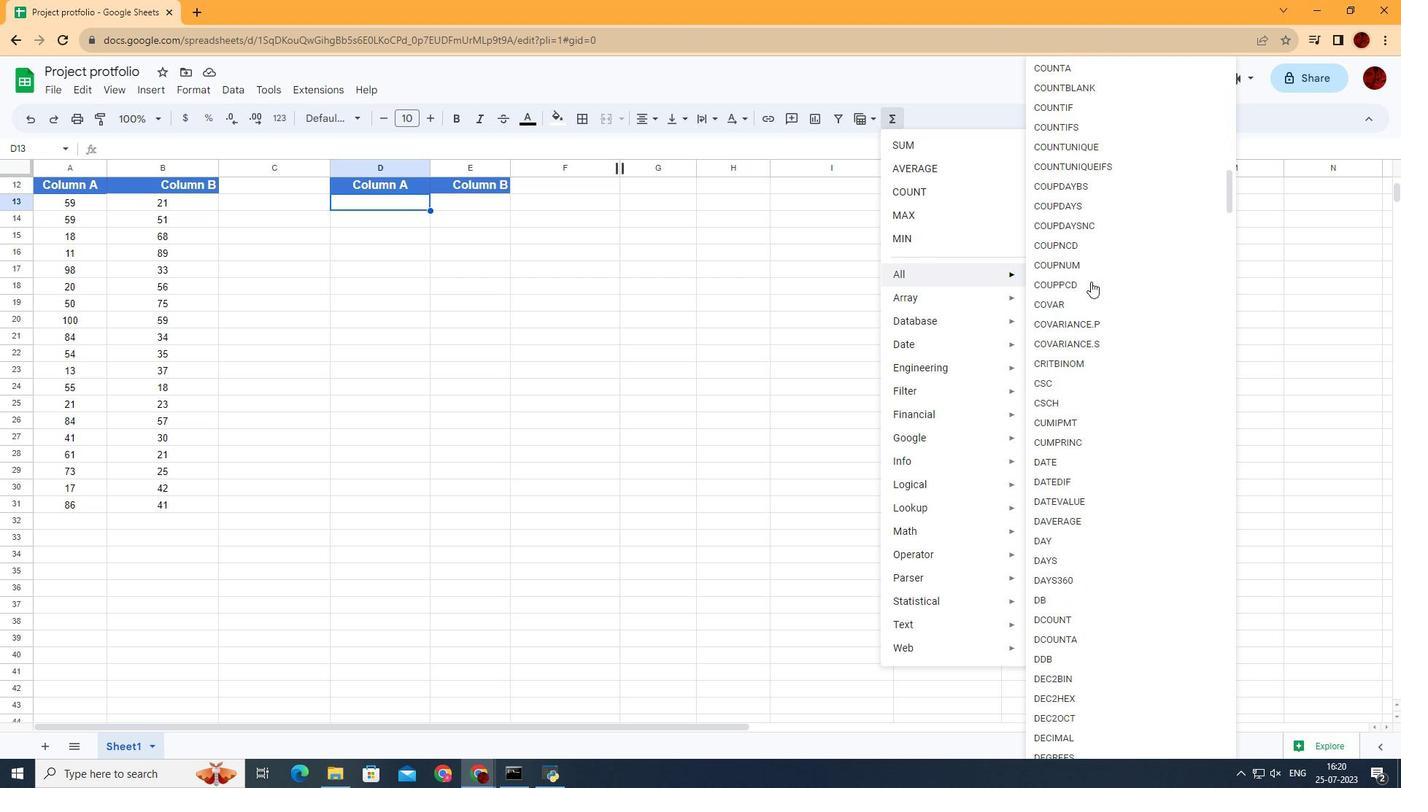 
Action: Mouse scrolled (1091, 281) with delta (0, 0)
Screenshot: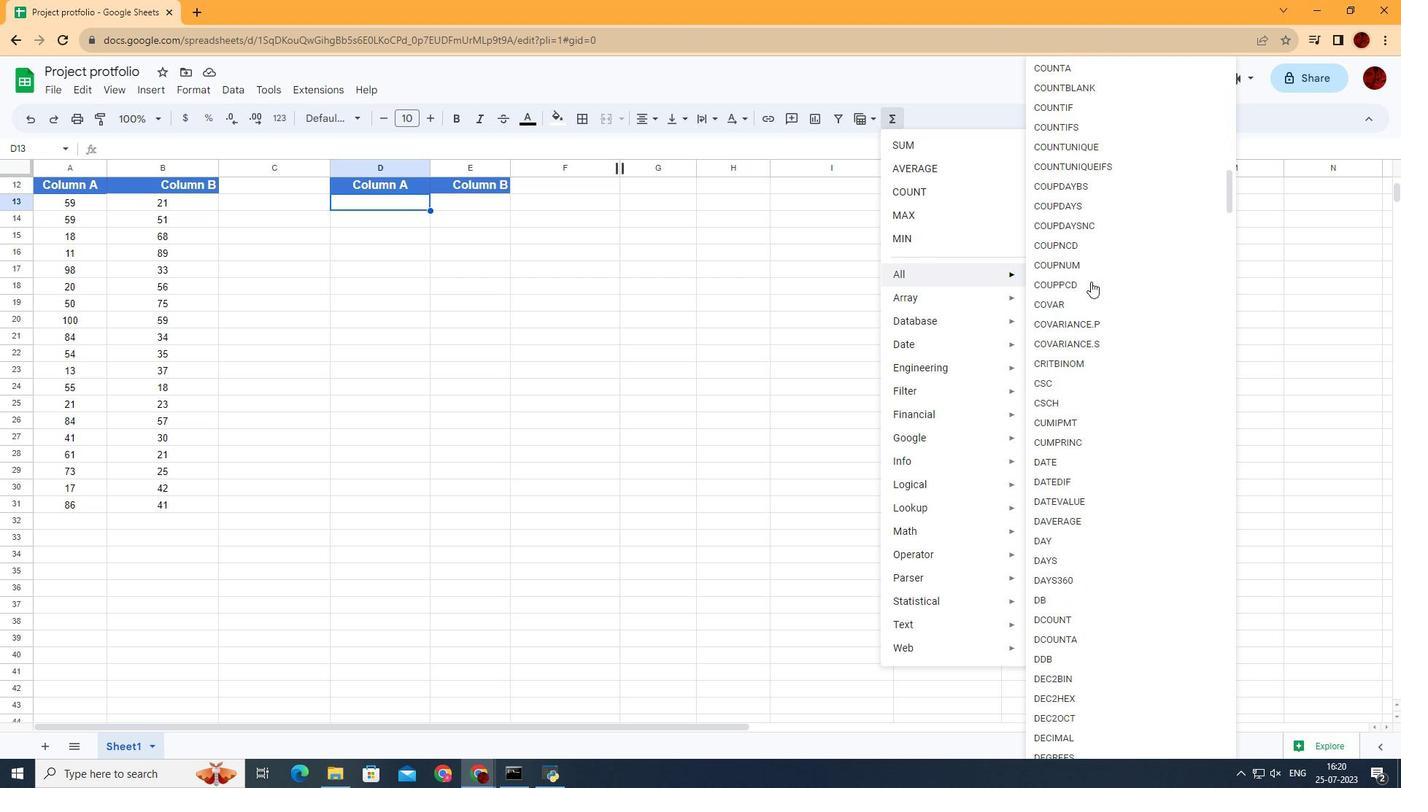 
Action: Mouse scrolled (1091, 281) with delta (0, 0)
Screenshot: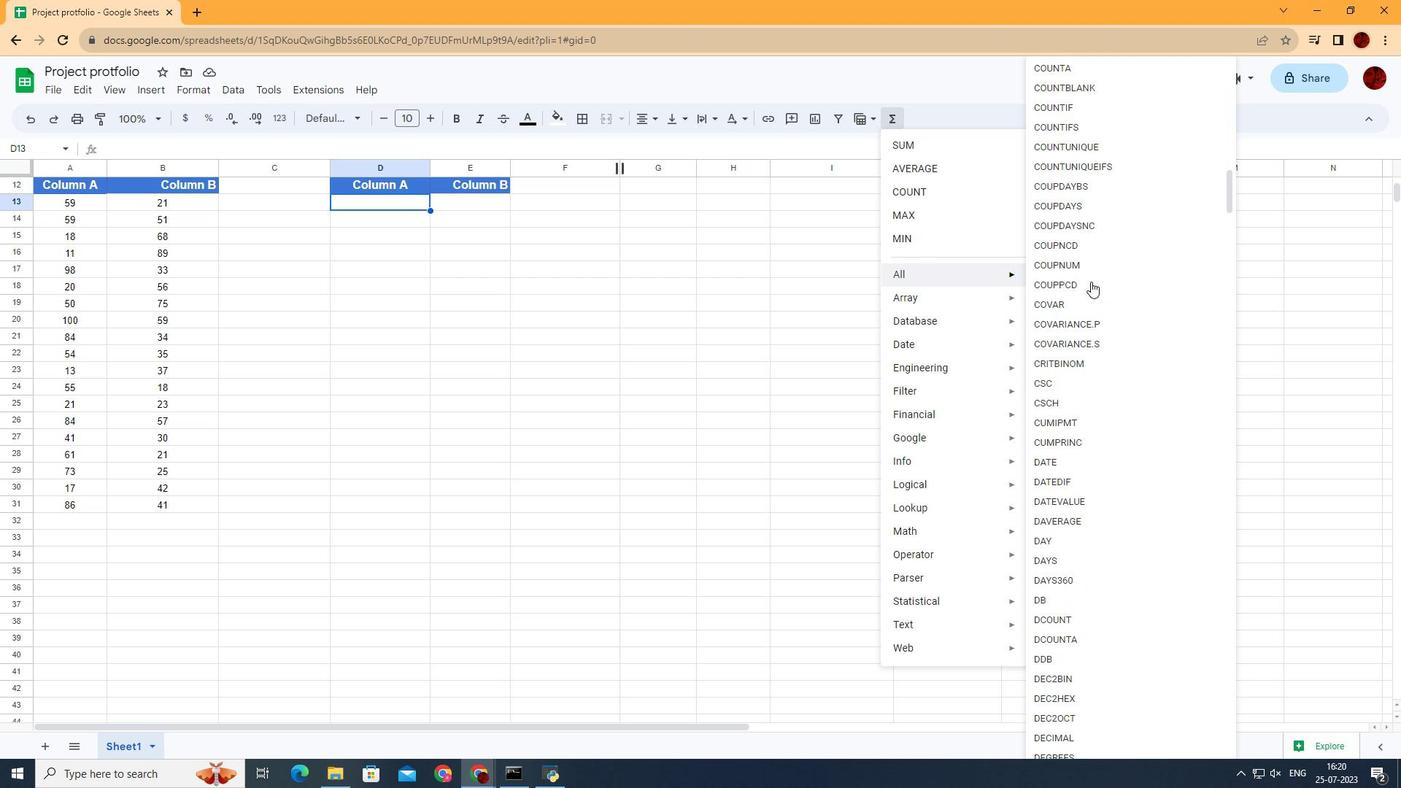 
Action: Mouse scrolled (1091, 281) with delta (0, 0)
Screenshot: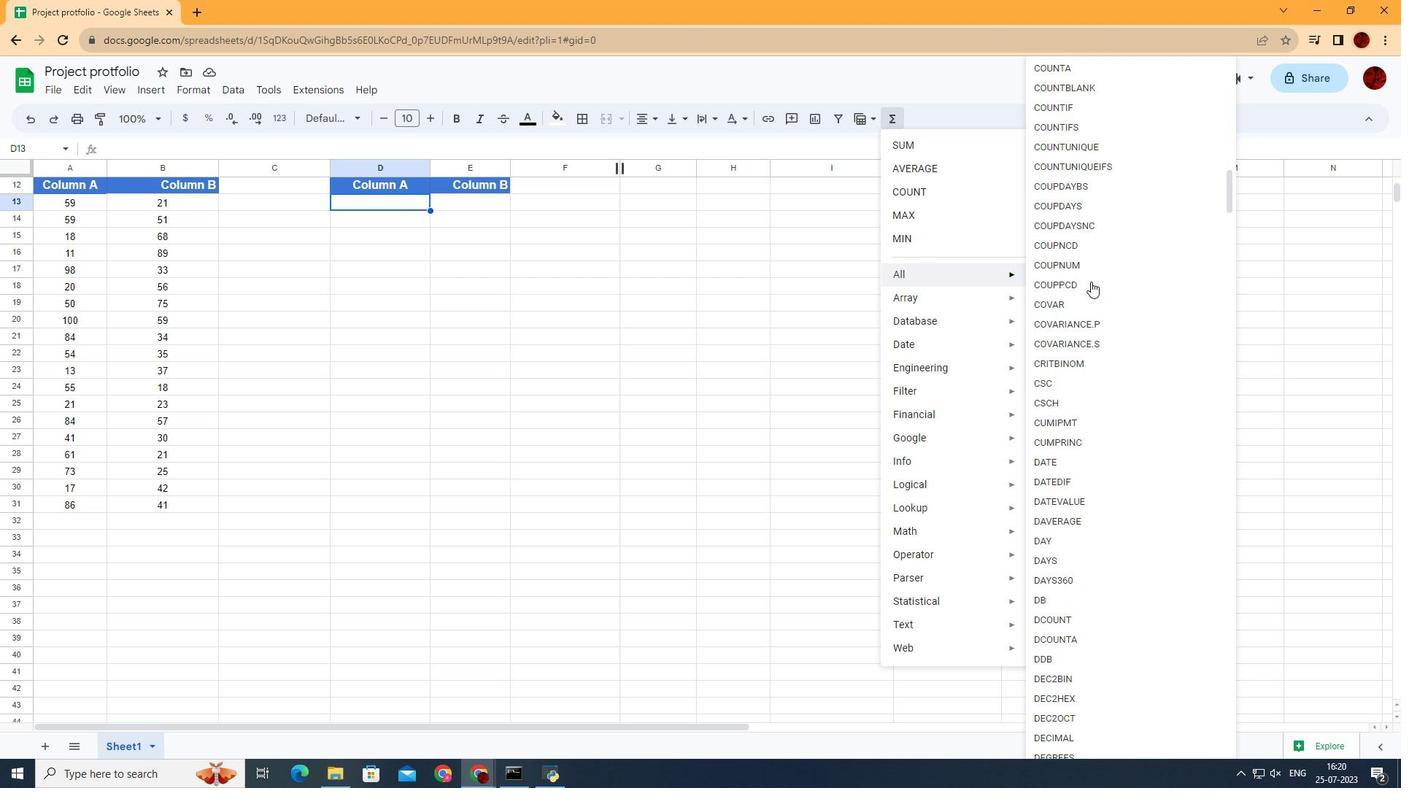 
Action: Mouse scrolled (1091, 281) with delta (0, 0)
Screenshot: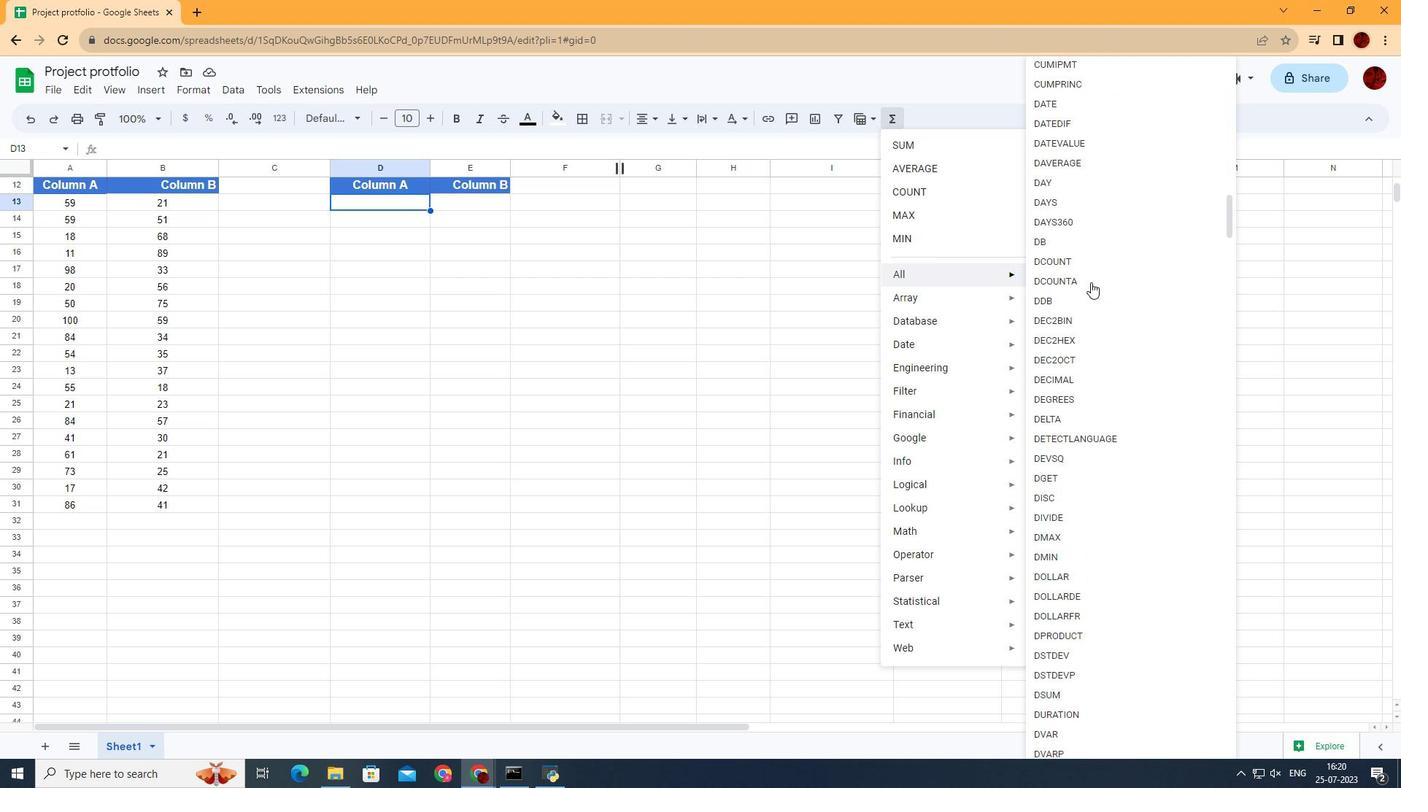 
Action: Mouse scrolled (1091, 281) with delta (0, 0)
Screenshot: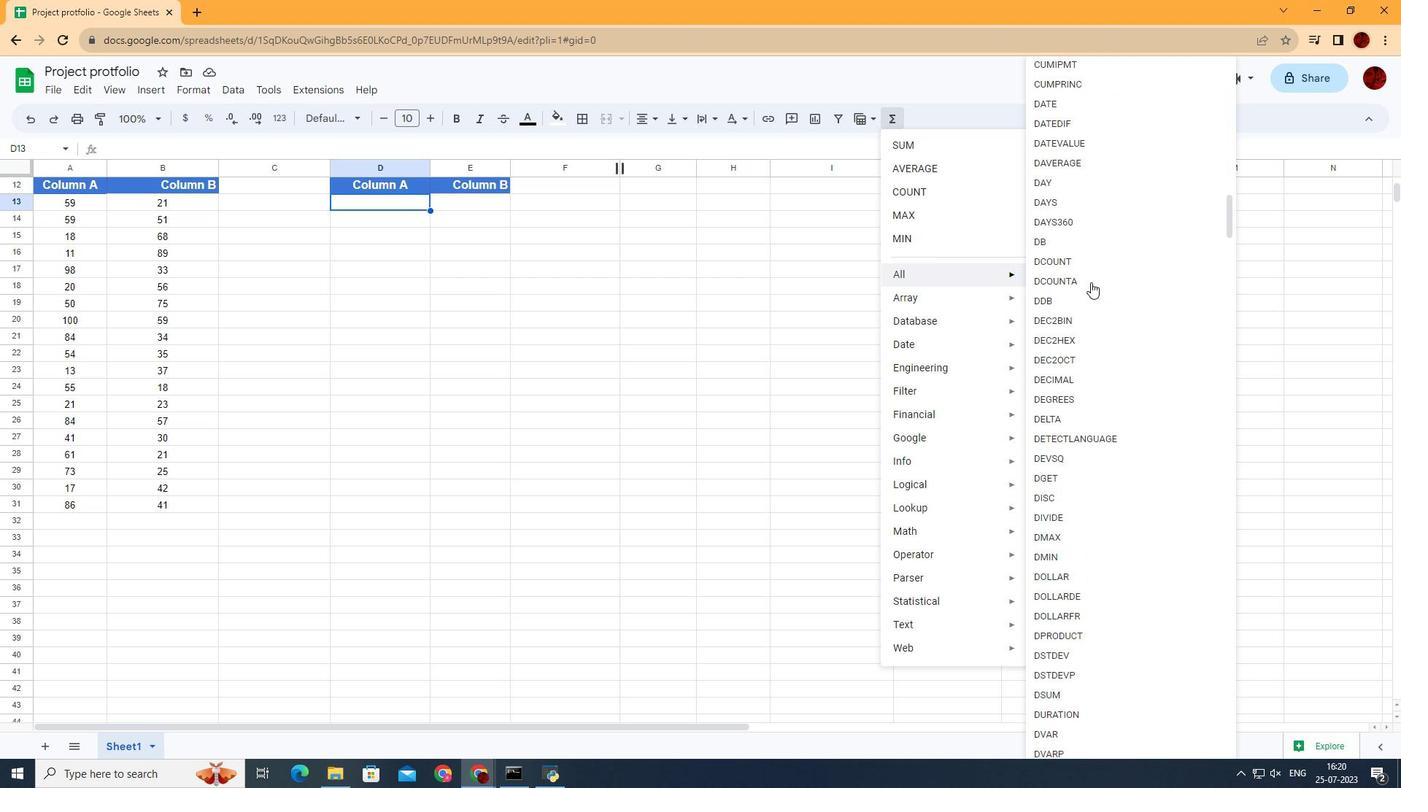 
Action: Mouse scrolled (1091, 281) with delta (0, 0)
Screenshot: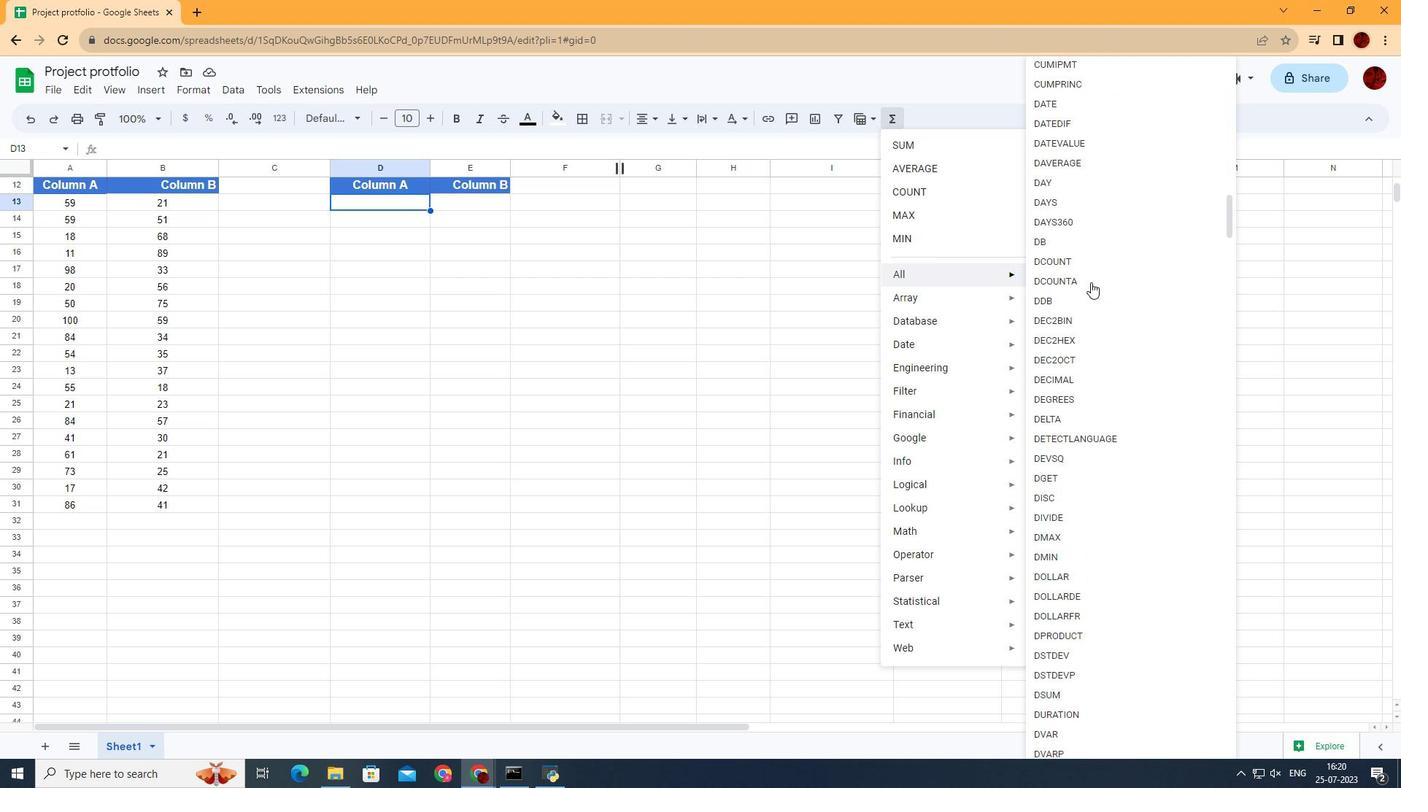 
Action: Mouse scrolled (1091, 281) with delta (0, 0)
Screenshot: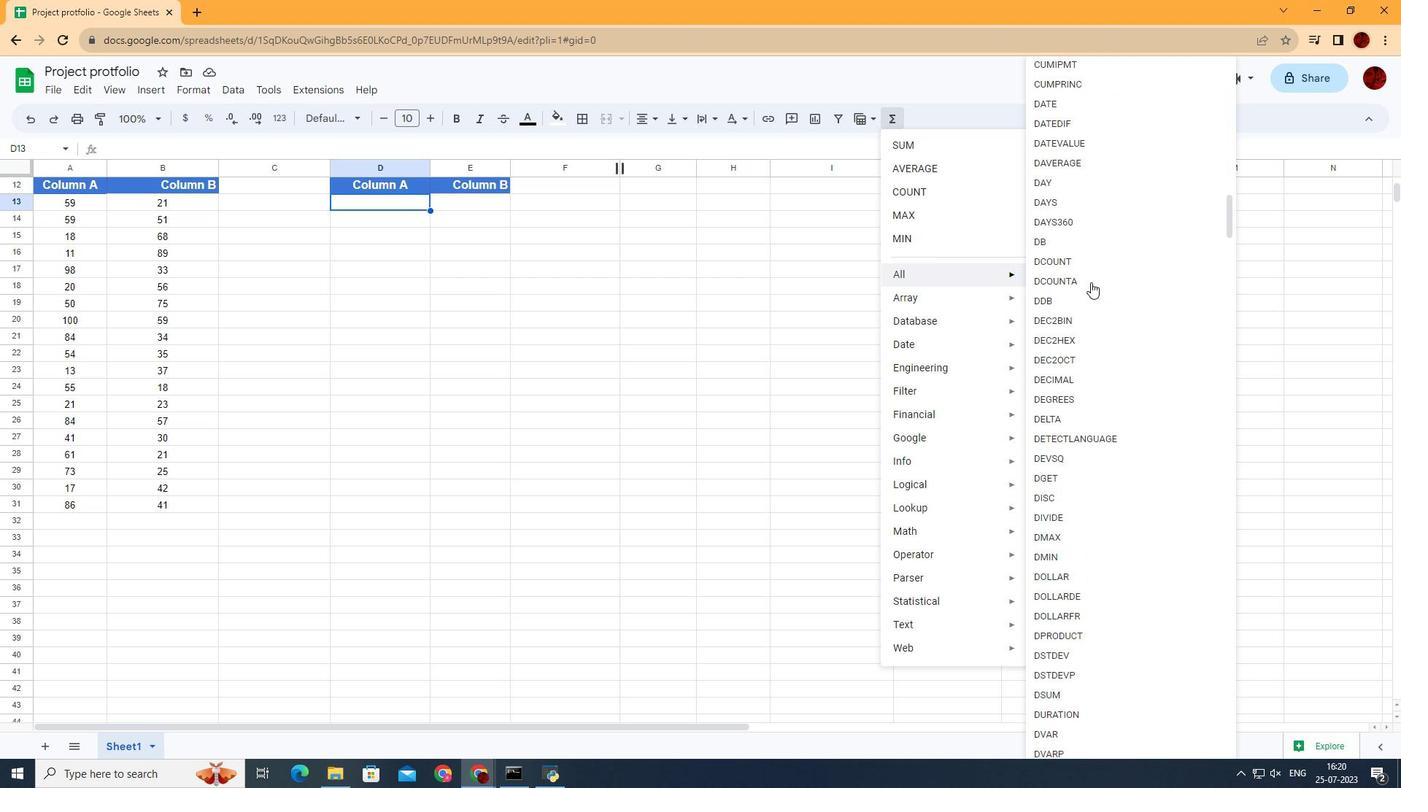 
Action: Mouse scrolled (1091, 281) with delta (0, 0)
Screenshot: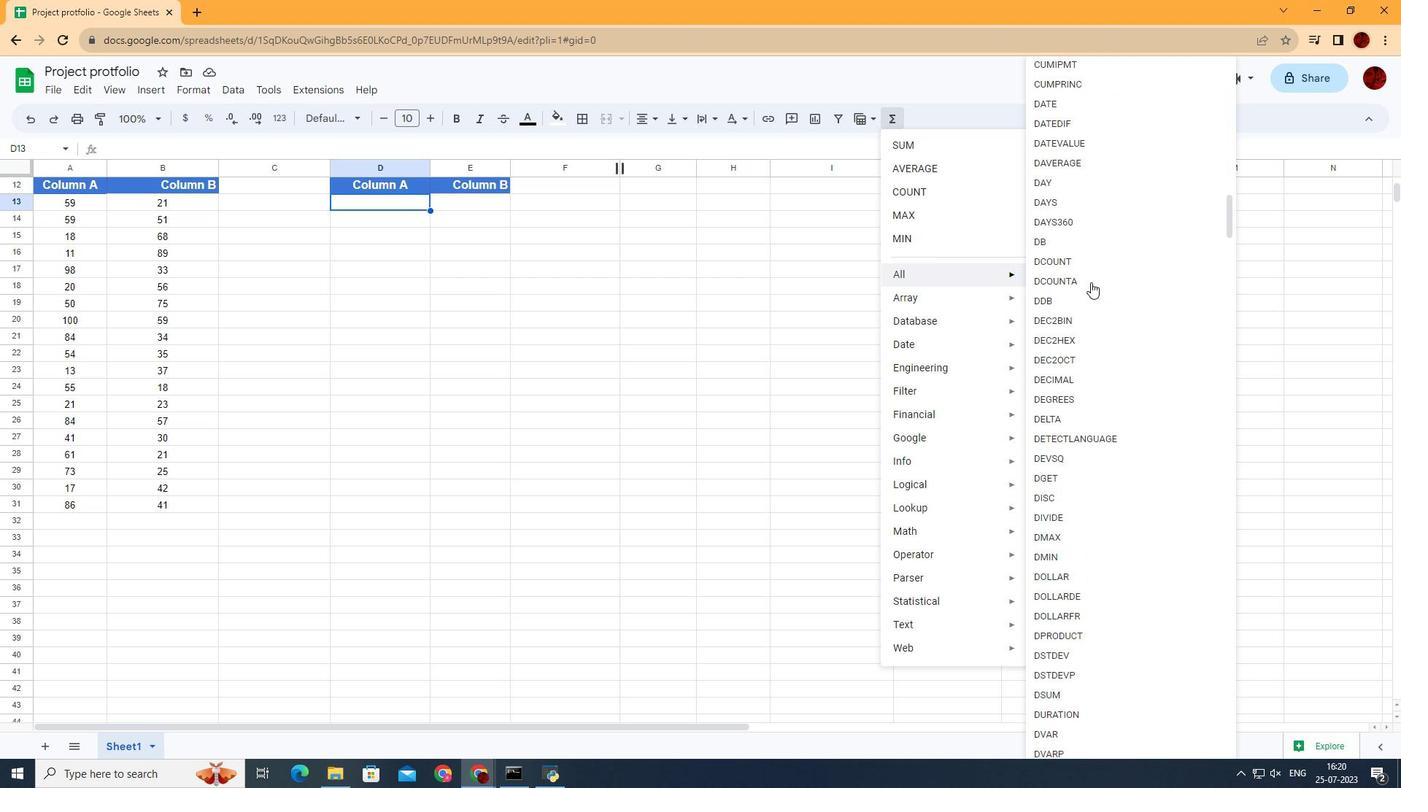 
Action: Mouse scrolled (1091, 281) with delta (0, 0)
Screenshot: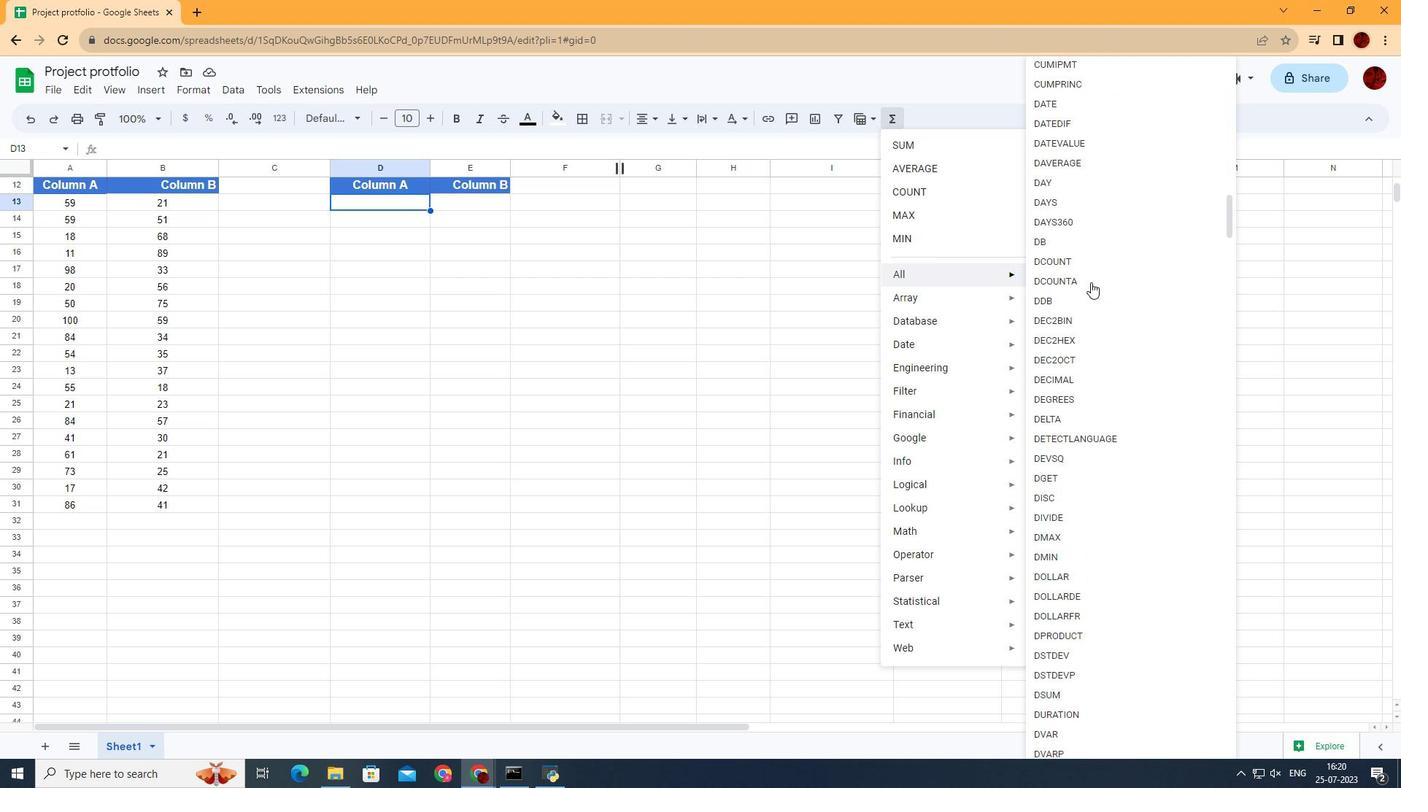 
Action: Mouse scrolled (1091, 281) with delta (0, 0)
Screenshot: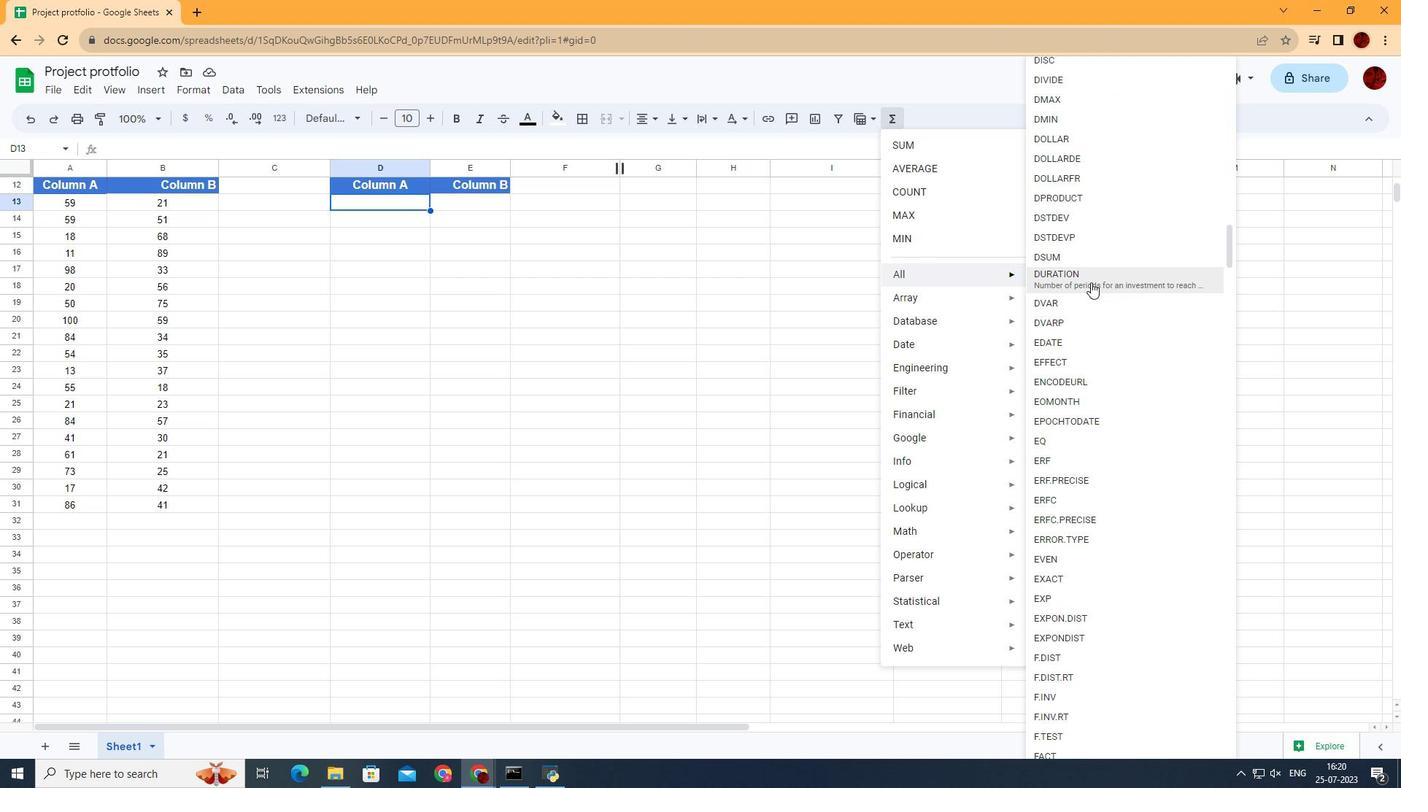 
Action: Mouse scrolled (1091, 281) with delta (0, 0)
Screenshot: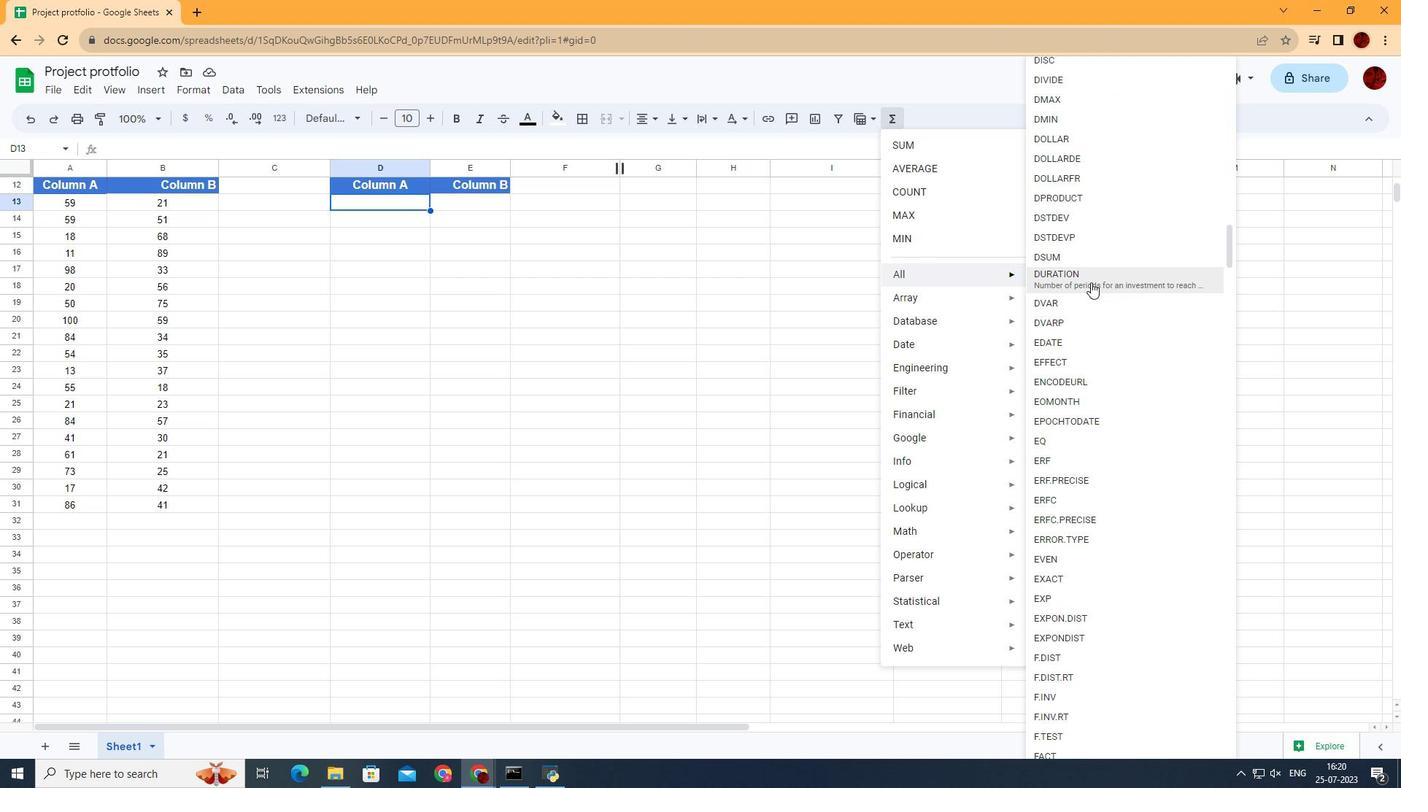 
Action: Mouse scrolled (1091, 281) with delta (0, 0)
Screenshot: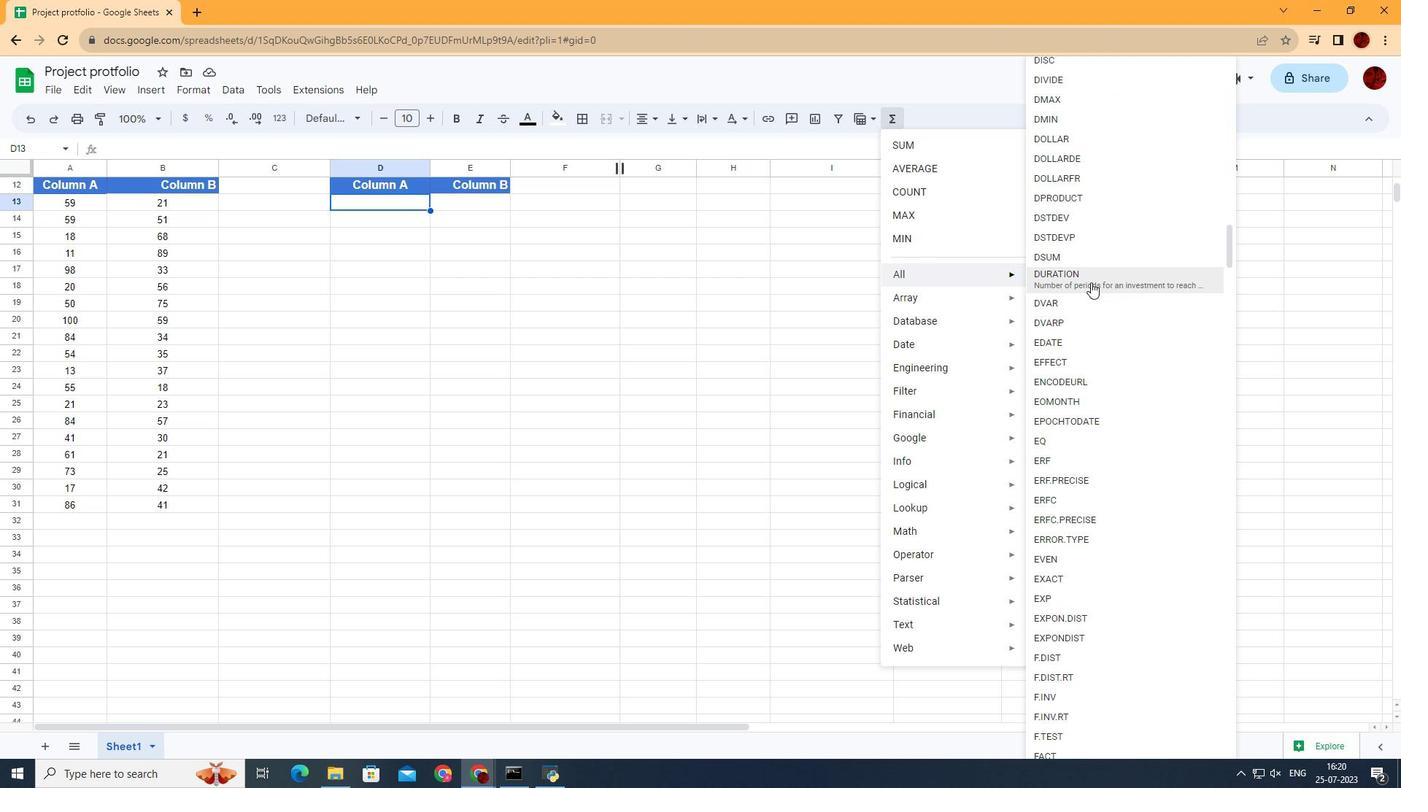 
Action: Mouse moved to (1062, 617)
Screenshot: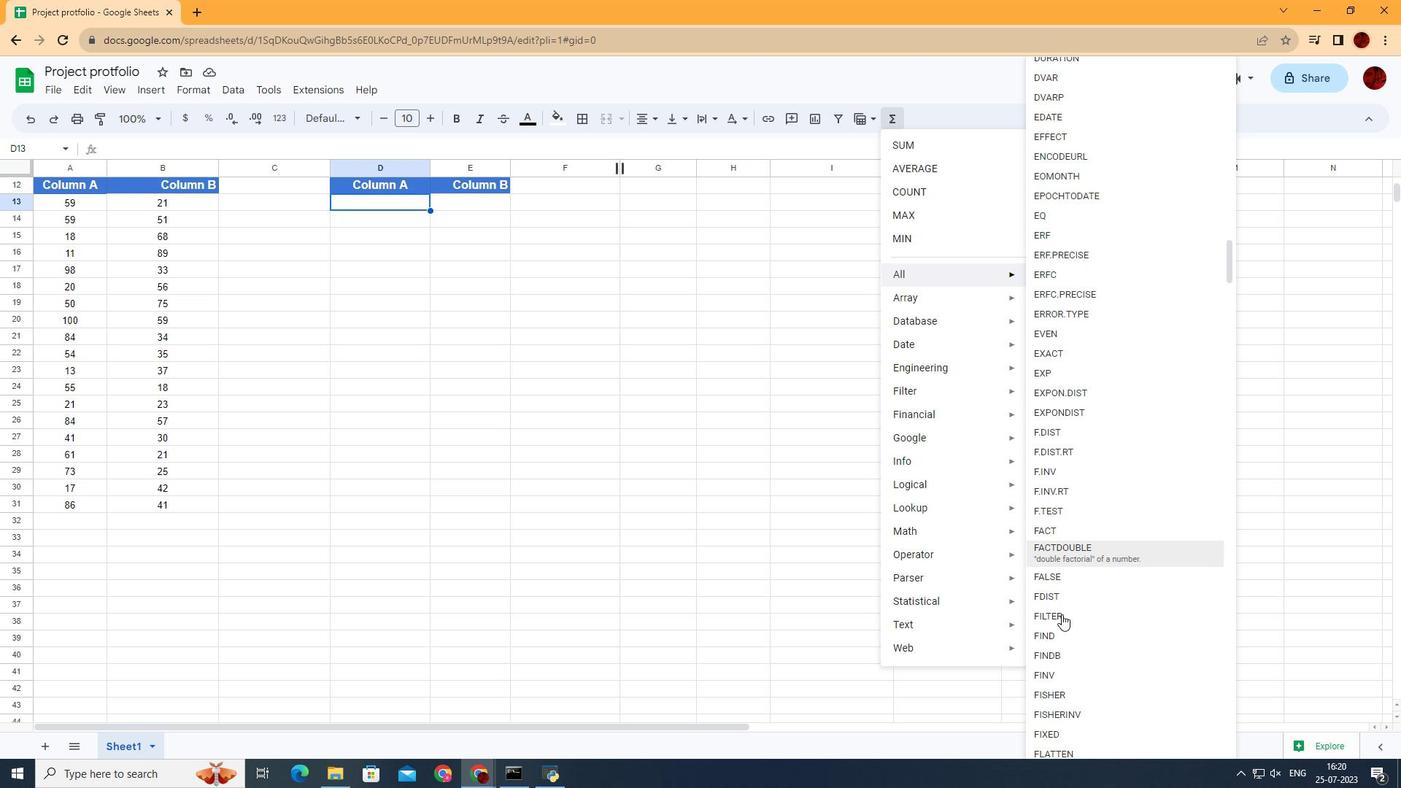 
Action: Mouse pressed left at (1062, 617)
Screenshot: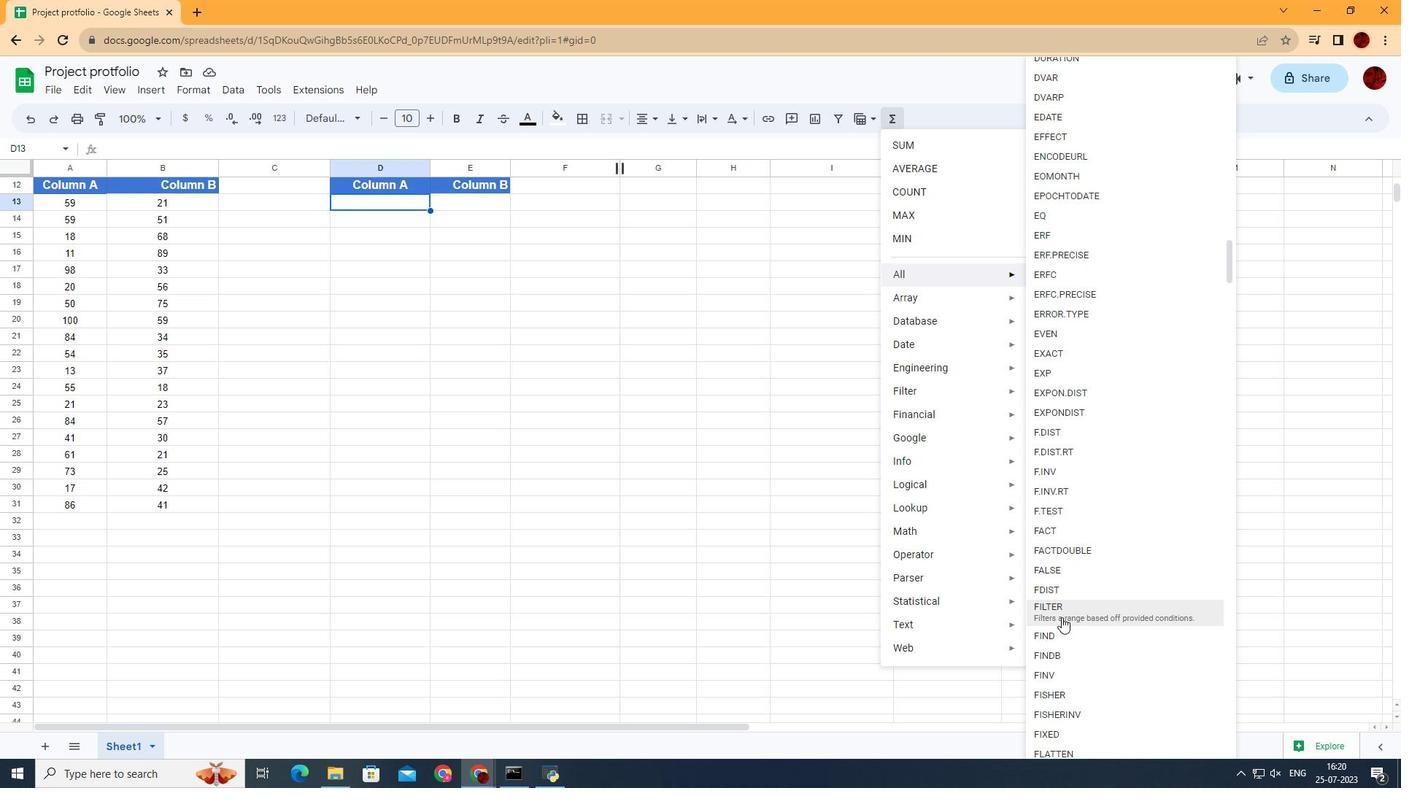 
Action: Mouse moved to (70, 200)
Screenshot: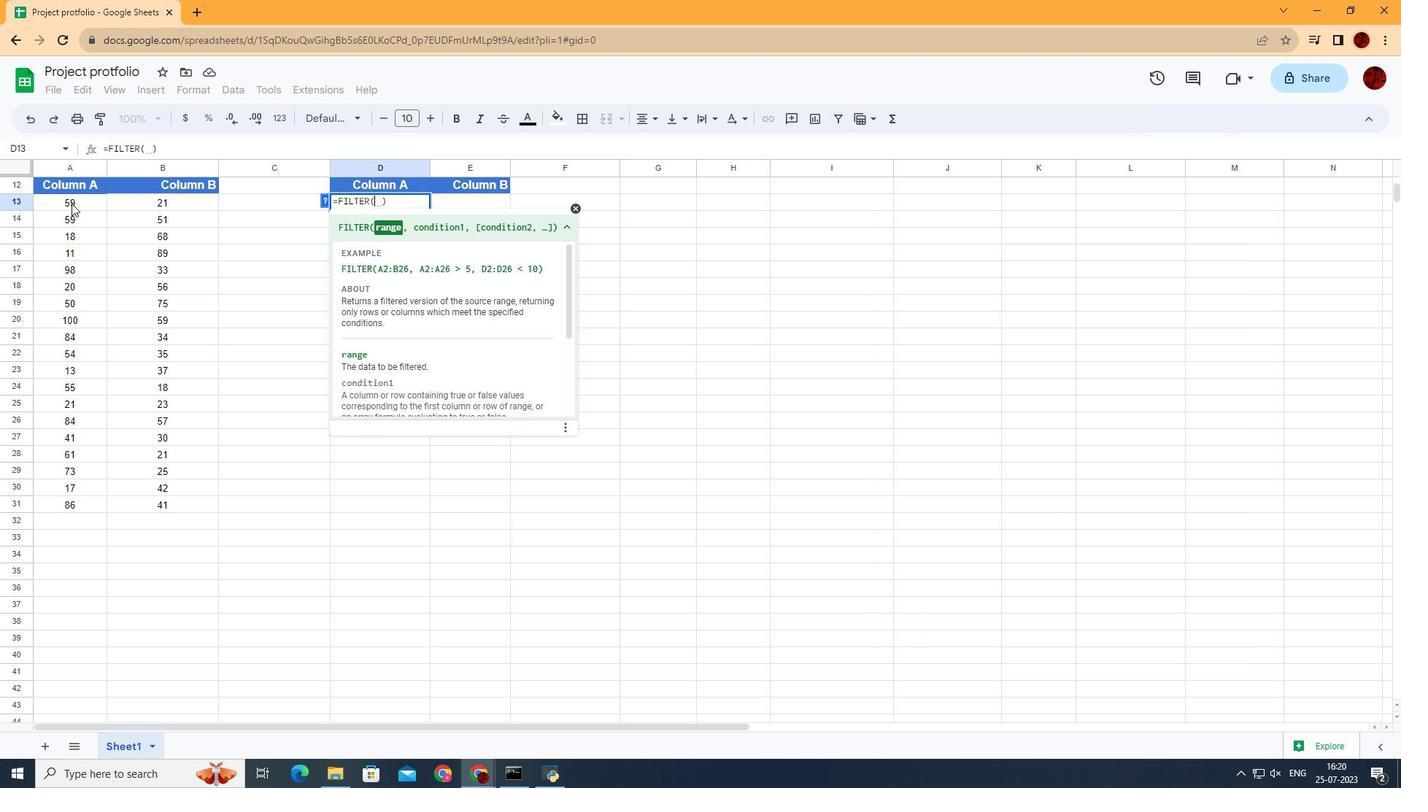 
Action: Mouse pressed left at (70, 200)
Screenshot: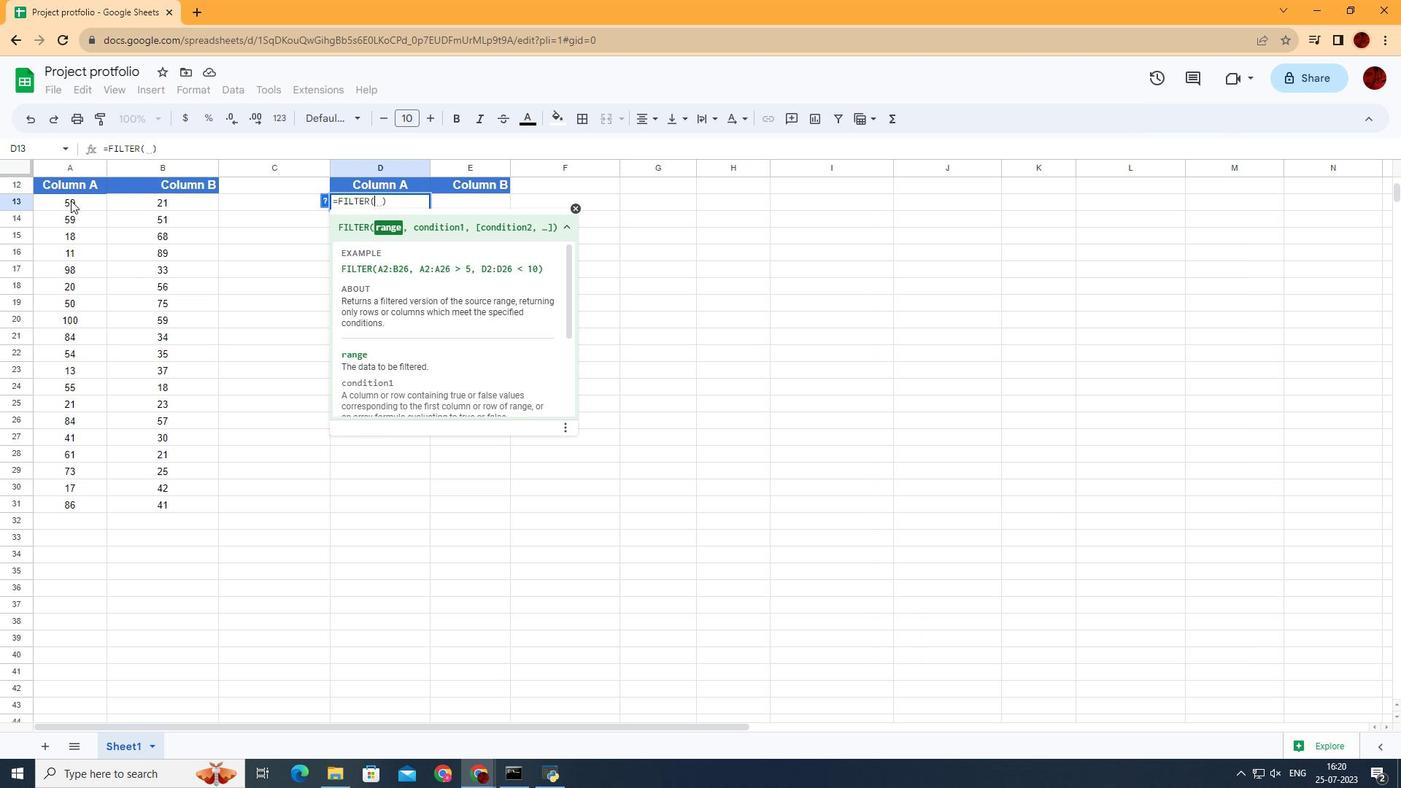 
Action: Mouse moved to (148, 502)
Screenshot: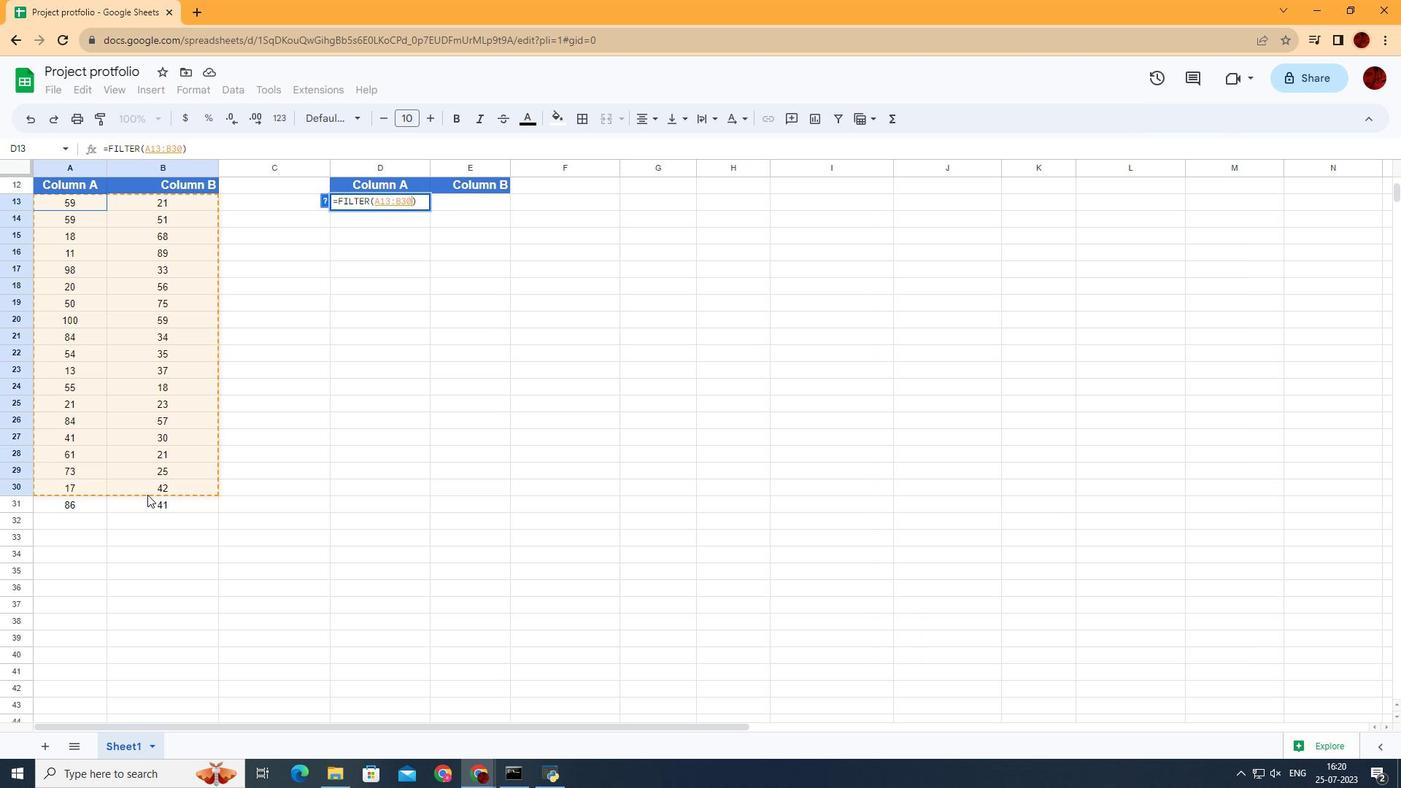 
Action: Key pressed ,
Screenshot: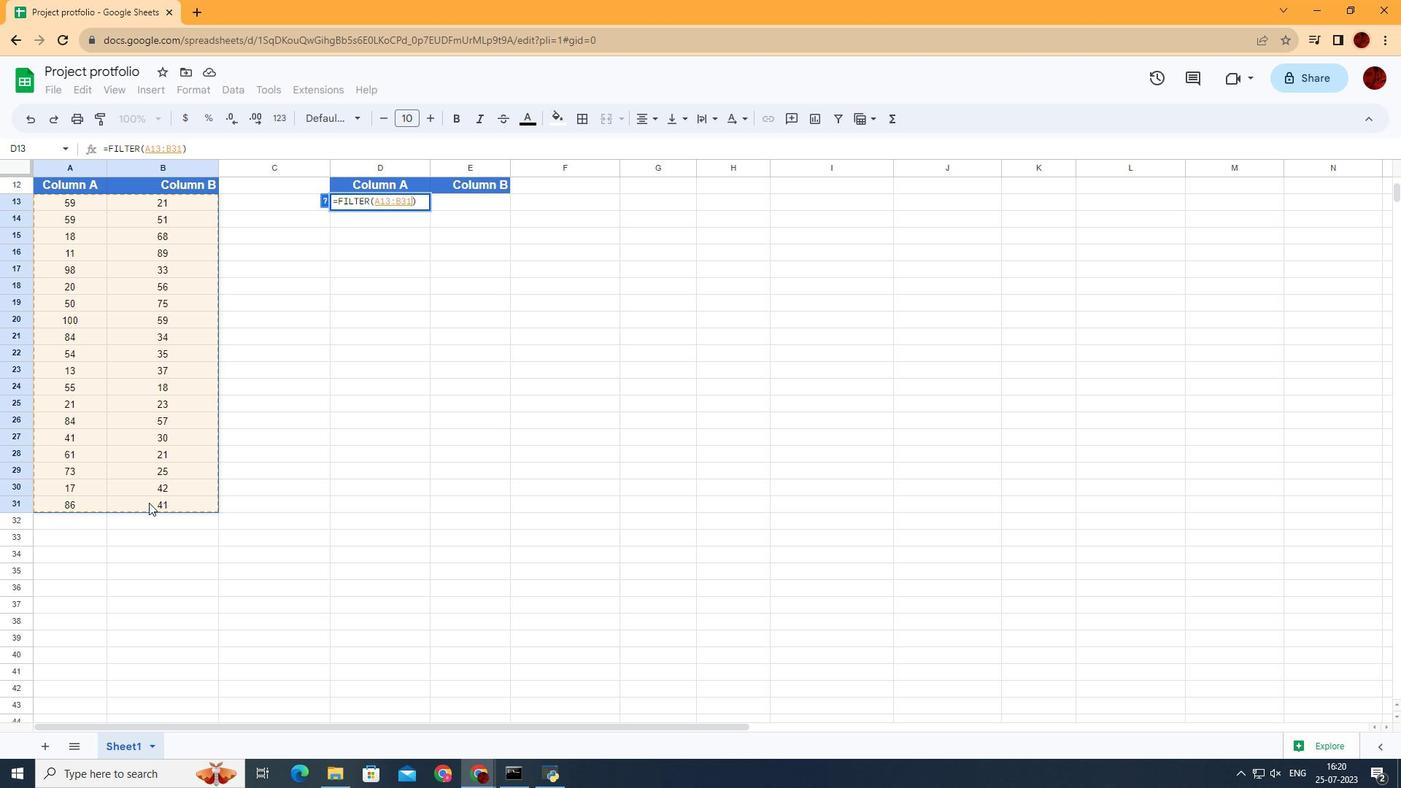 
Action: Mouse moved to (62, 202)
Screenshot: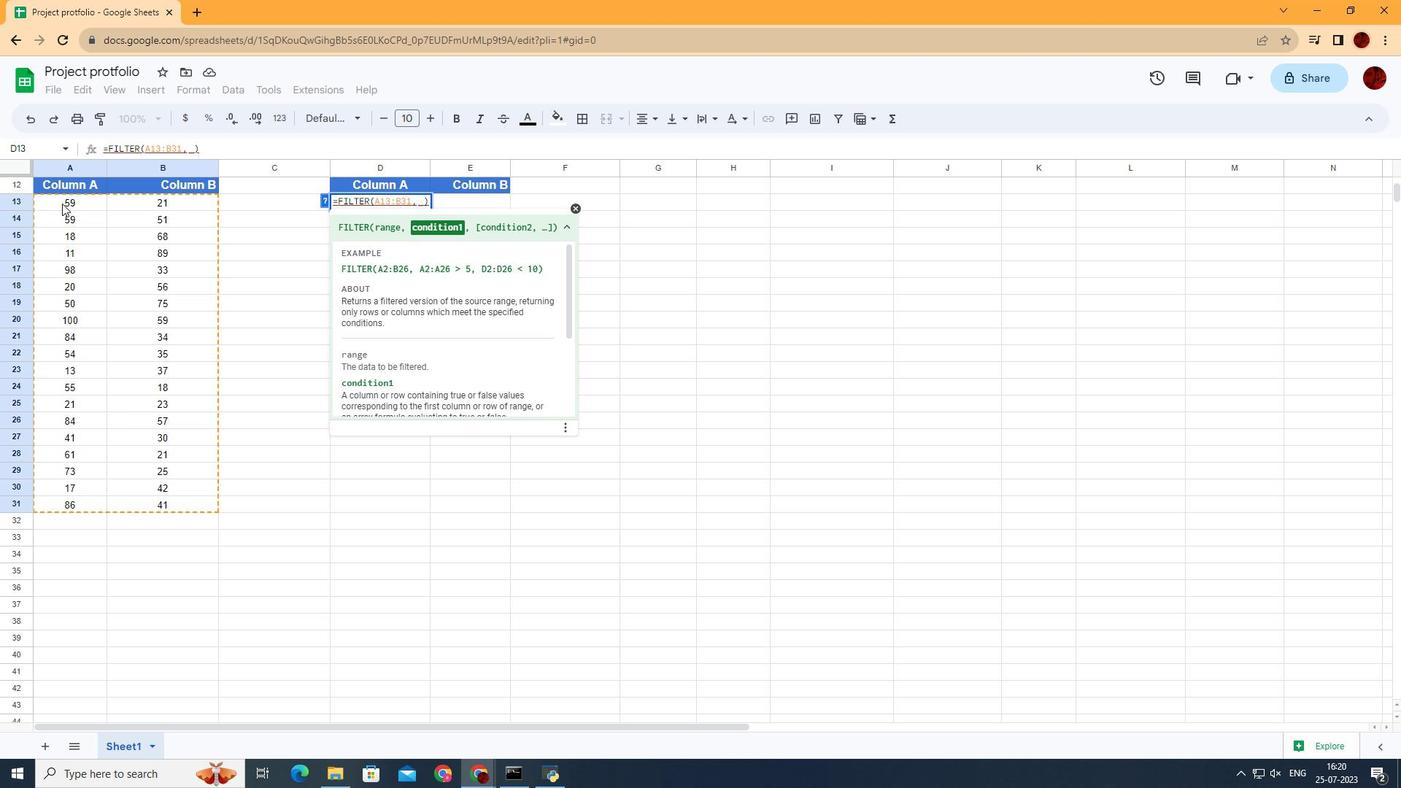 
Action: Mouse pressed left at (62, 202)
Screenshot: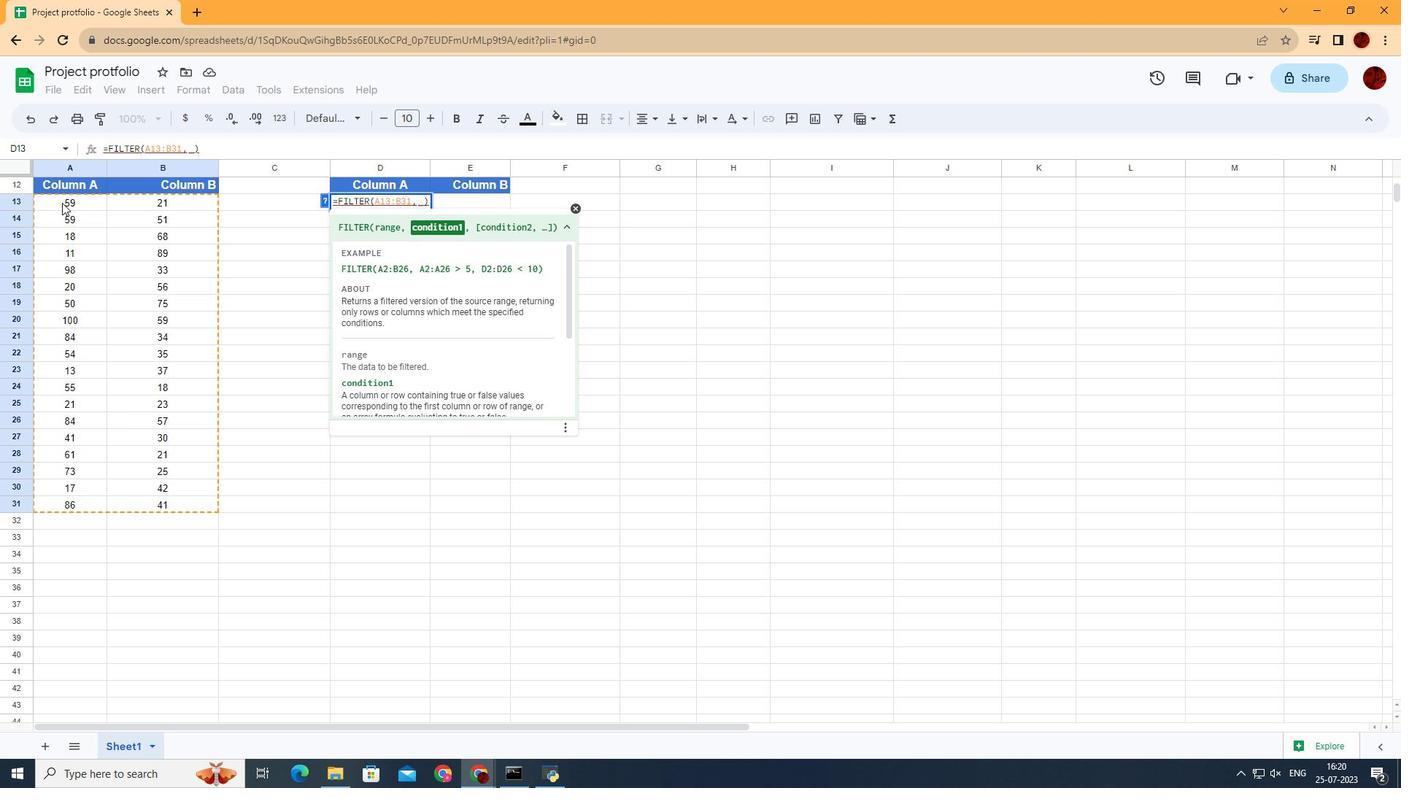 
Action: Mouse moved to (60, 499)
Screenshot: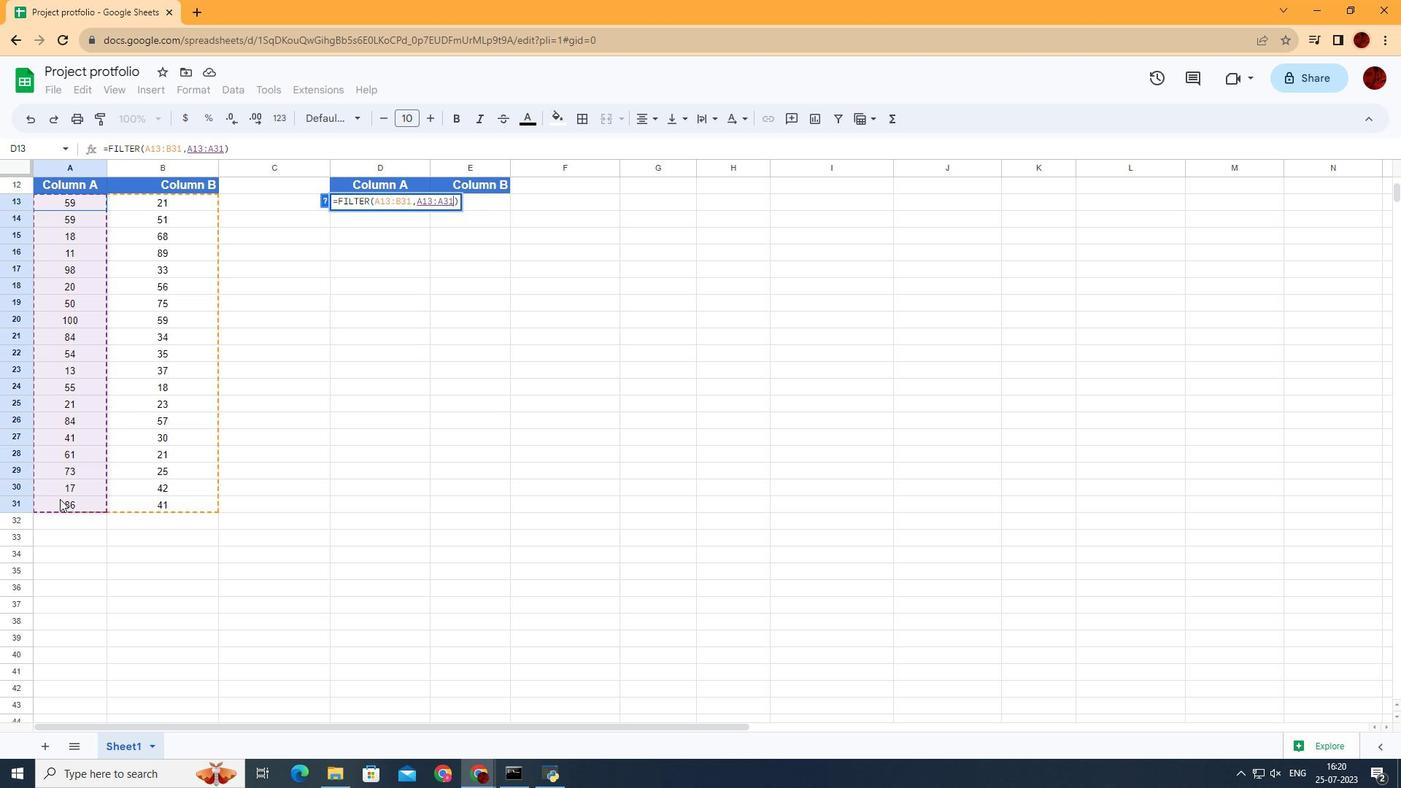 
Action: Key pressed <Key.shift_r>>50,
Screenshot: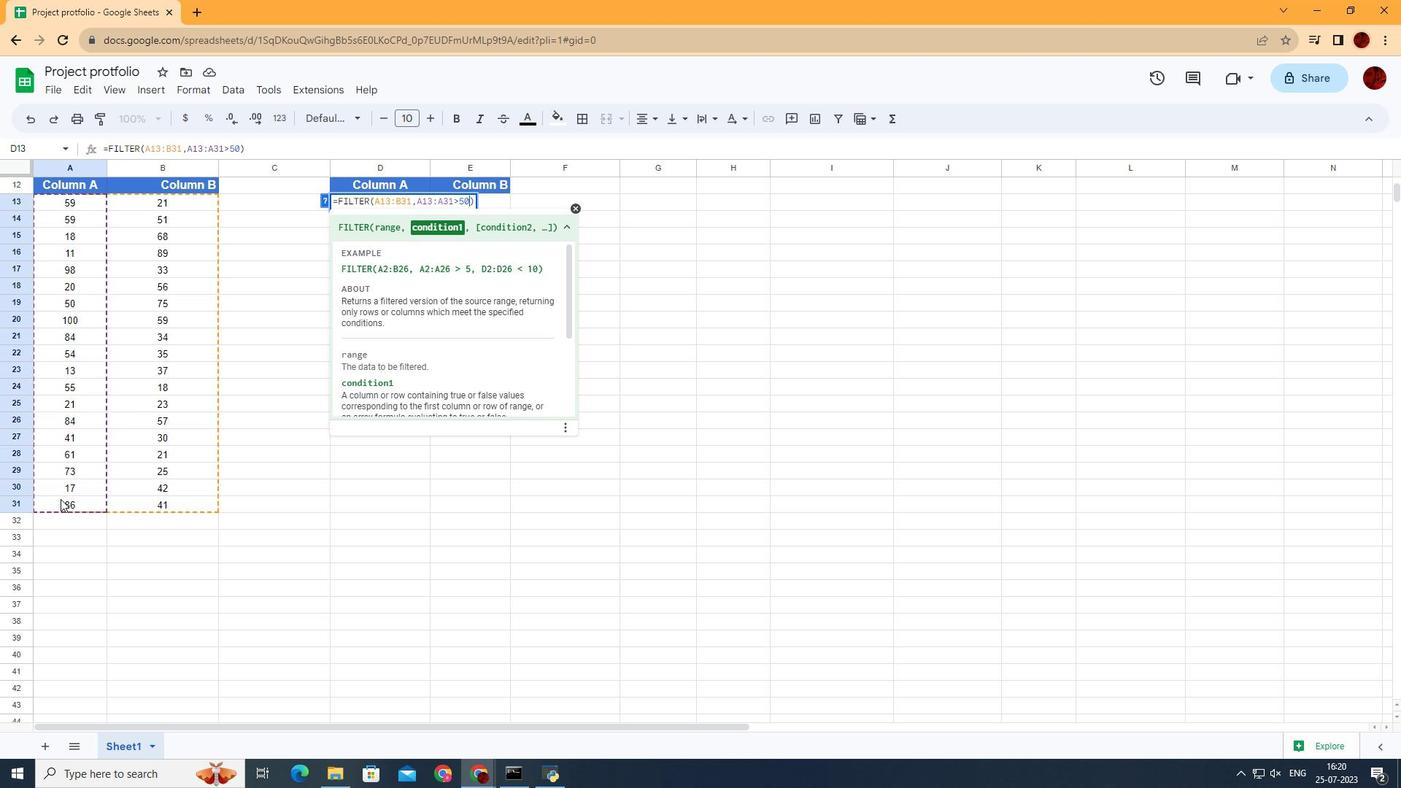 
Action: Mouse moved to (138, 200)
Screenshot: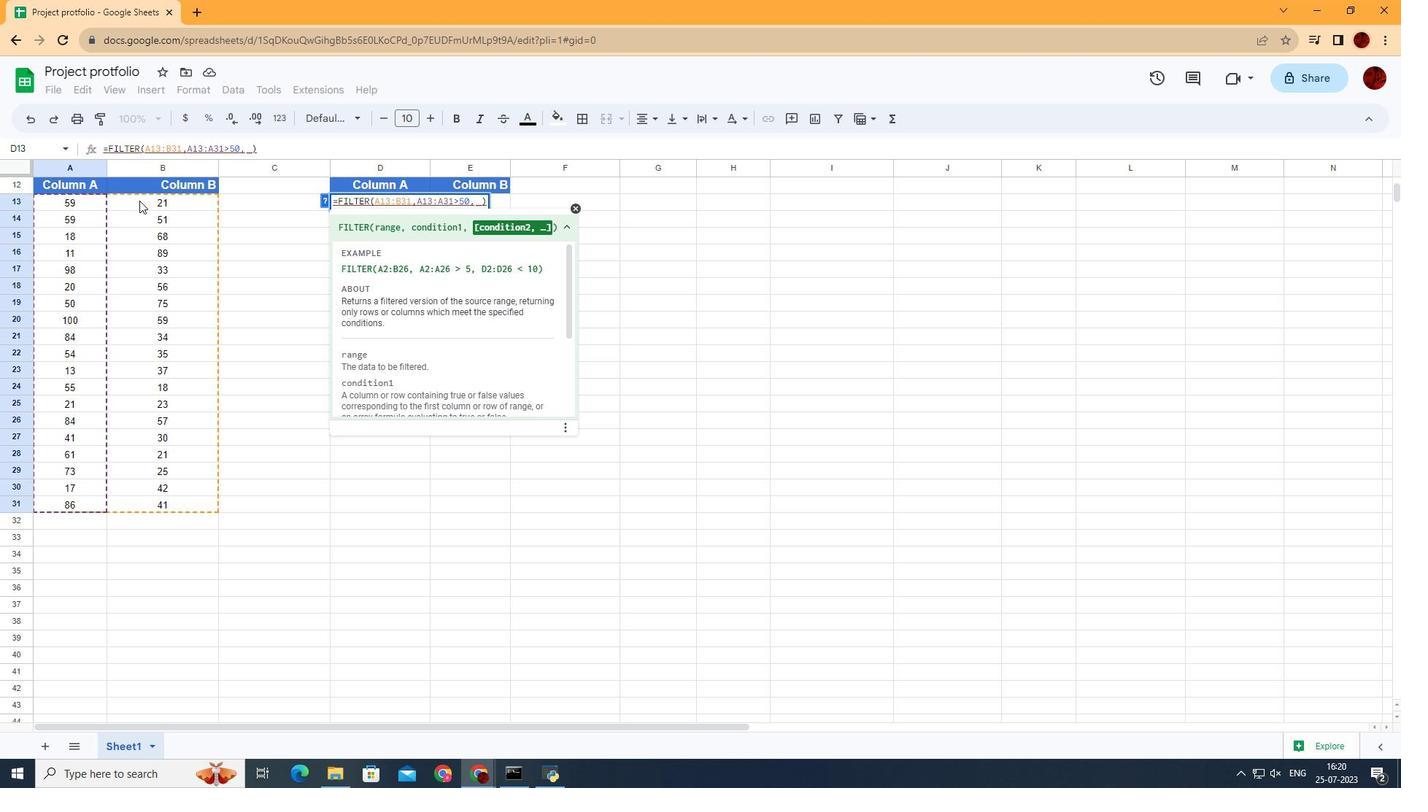 
Action: Mouse pressed left at (138, 200)
Screenshot: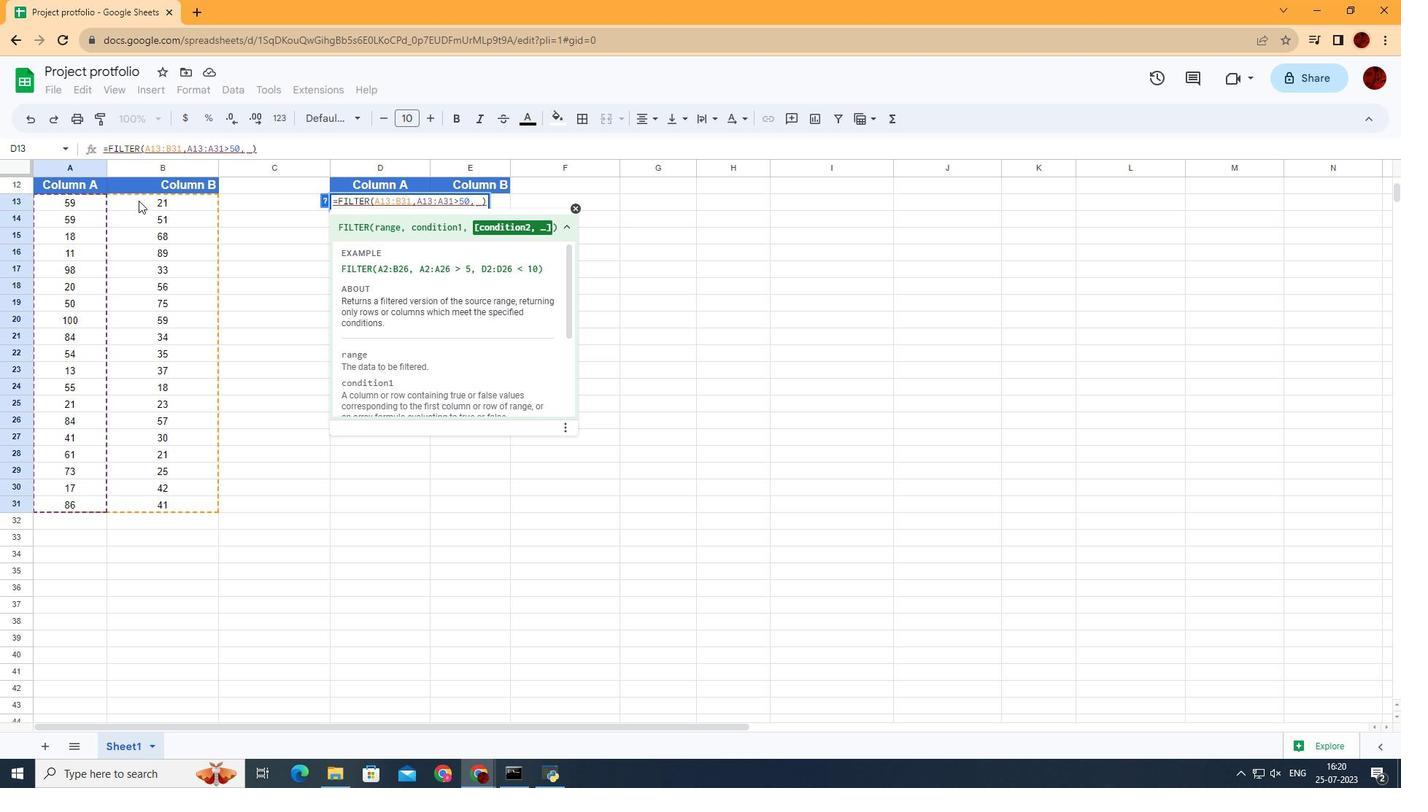 
Action: Mouse moved to (143, 502)
Screenshot: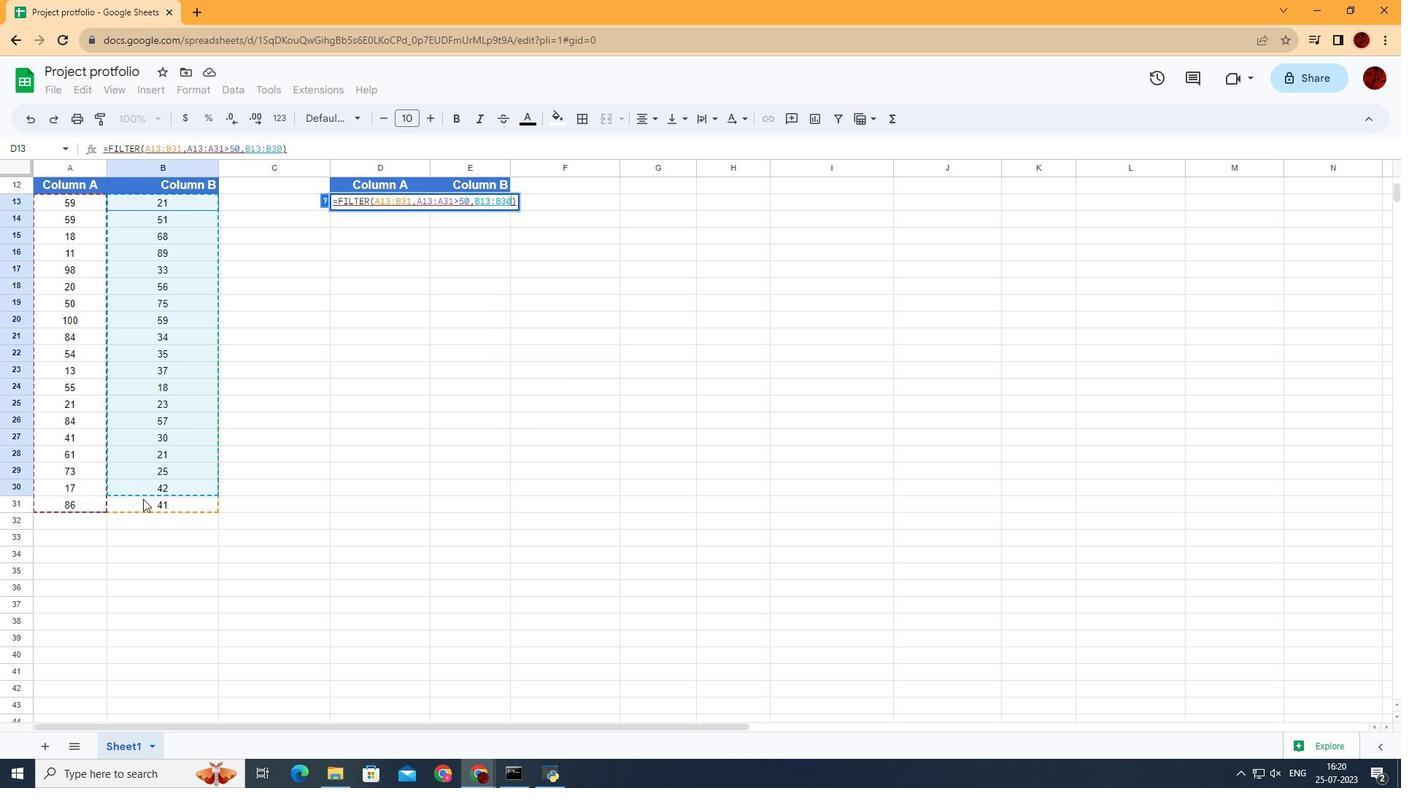 
Action: Key pressed <Key.shift_r><Key.shift_r><Key.shift_r><Key.shift_r><Key.shift_r><Key.shift_r><Key.shift_r><Key.shift_r><Key.shift_r><Key.shift_r><Key.shift_r><Key.shift_r><Key.shift_r><Key.shift_r><Key.shift_r><Key.shift_r><Key.shift_r><Key.shift_r><Key.shift_r><Key.shift_r><Key.shift_r><Key.shift_r><Key.shift_r><Key.shift_r><Key.shift_r><Key.shift_r><Key.shift_r><Key.shift_r><Key.shift_r><Key.shift_r><Key.shift_r><Key.shift_r><Key.shift_r><Key.shift_r><Key.shift_r><Key.shift_r><Key.shift_r><Key.shift_r><Key.shift_r><Key.shift_r><Key.shift_r><Key.shift_r><Key.shift_r><Key.shift_r><Key.shift_r>>50<Key.shift_r><Key.shift_r><Key.shift_r><Key.shift_r><Key.shift_r><Key.shift_r><Key.shift_r><Key.shift_r><Key.shift_r><Key.shift_r>)<Key.backspace><Key.enter>
Screenshot: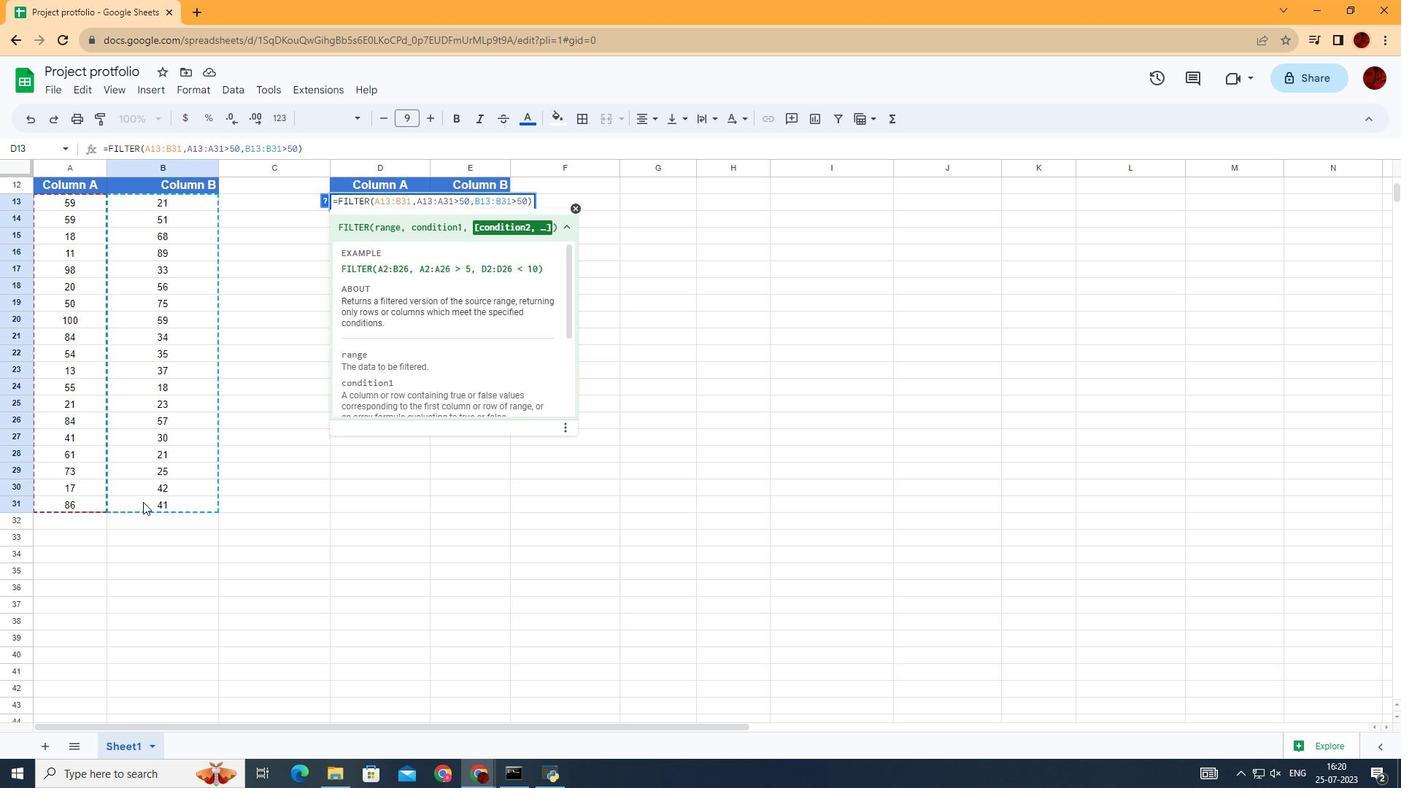 
